Task: Add One Degree Sprouted, Brown Rice, Cacao Crisps, Organic Cereal to the cart.
Action: Mouse moved to (844, 276)
Screenshot: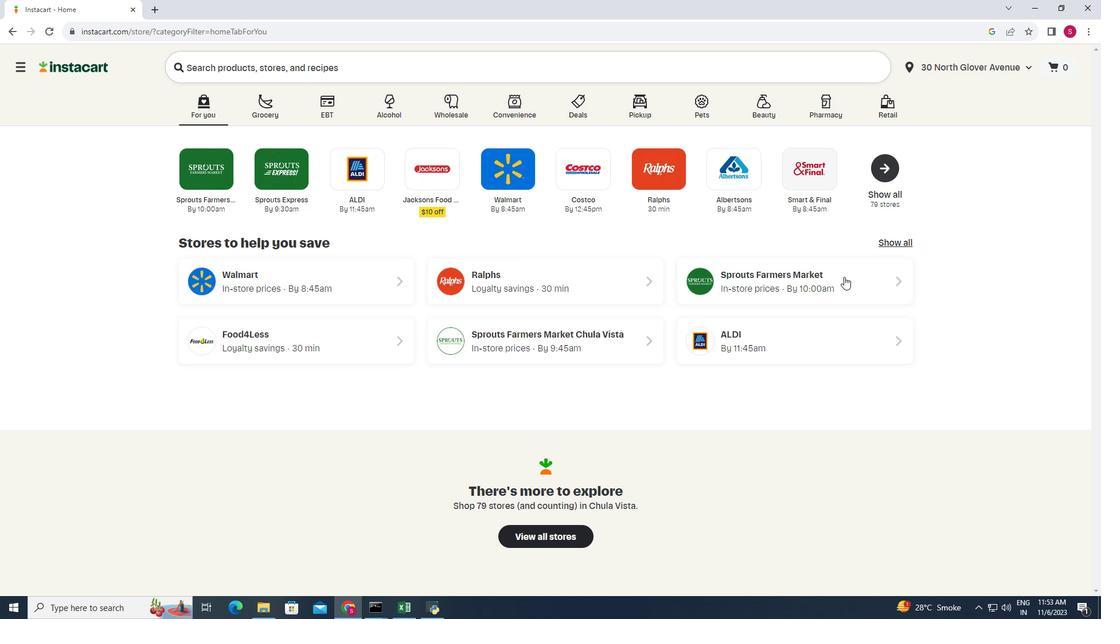 
Action: Mouse pressed left at (844, 276)
Screenshot: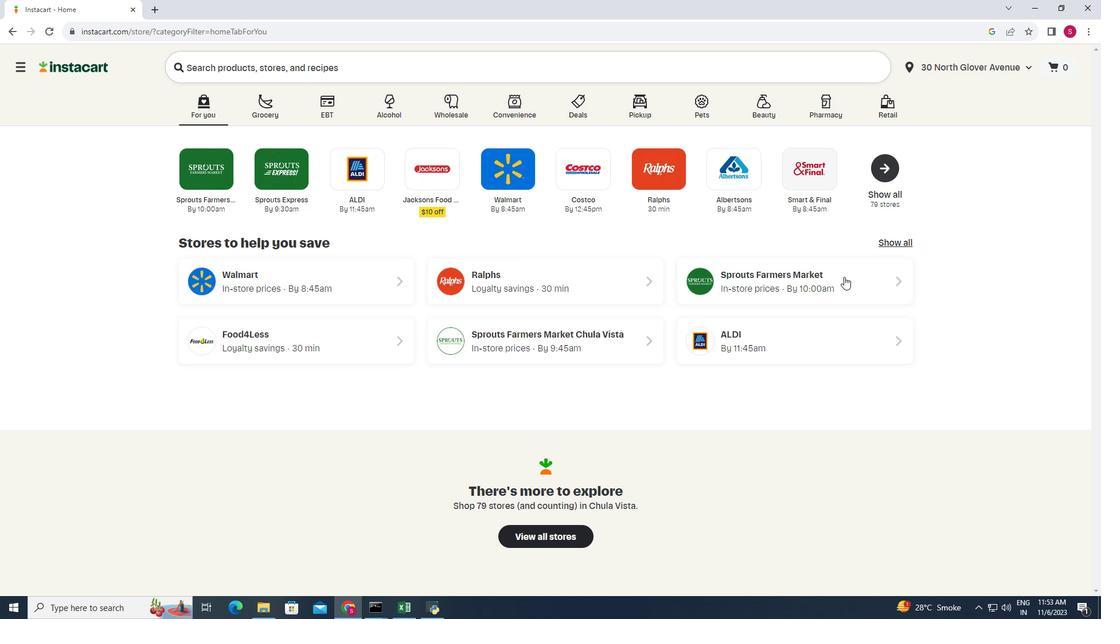 
Action: Mouse moved to (50, 339)
Screenshot: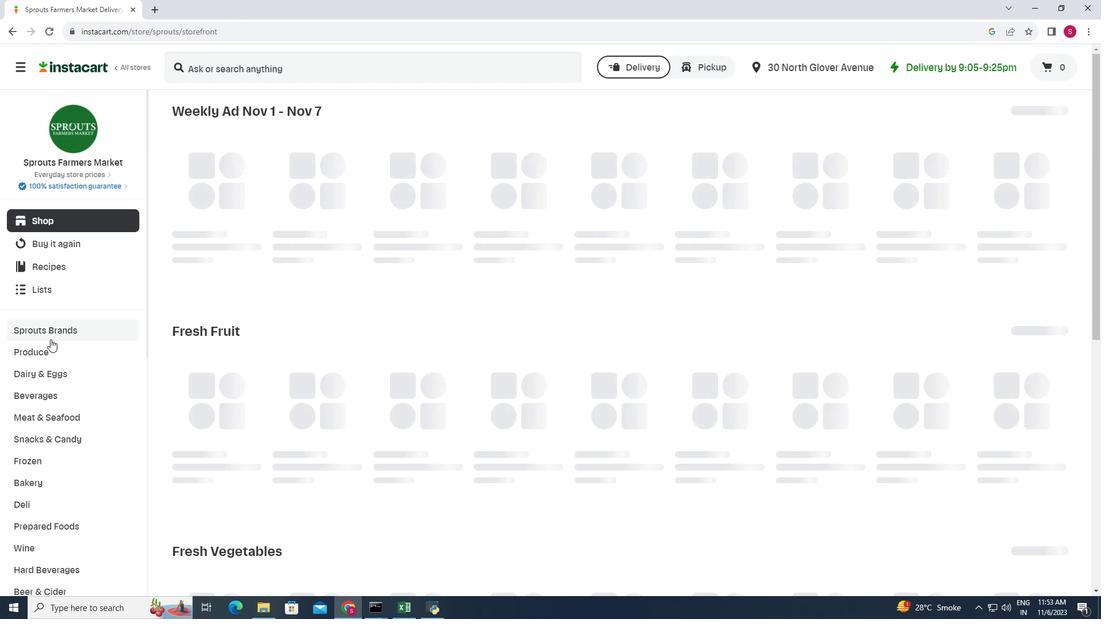 
Action: Mouse scrolled (50, 338) with delta (0, 0)
Screenshot: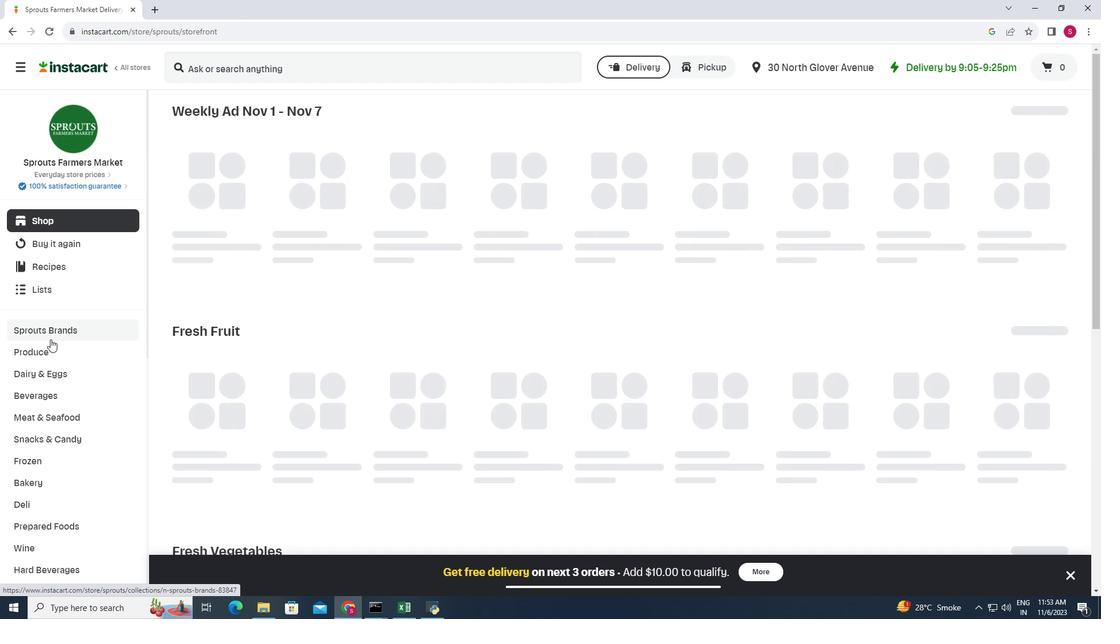 
Action: Mouse scrolled (50, 338) with delta (0, 0)
Screenshot: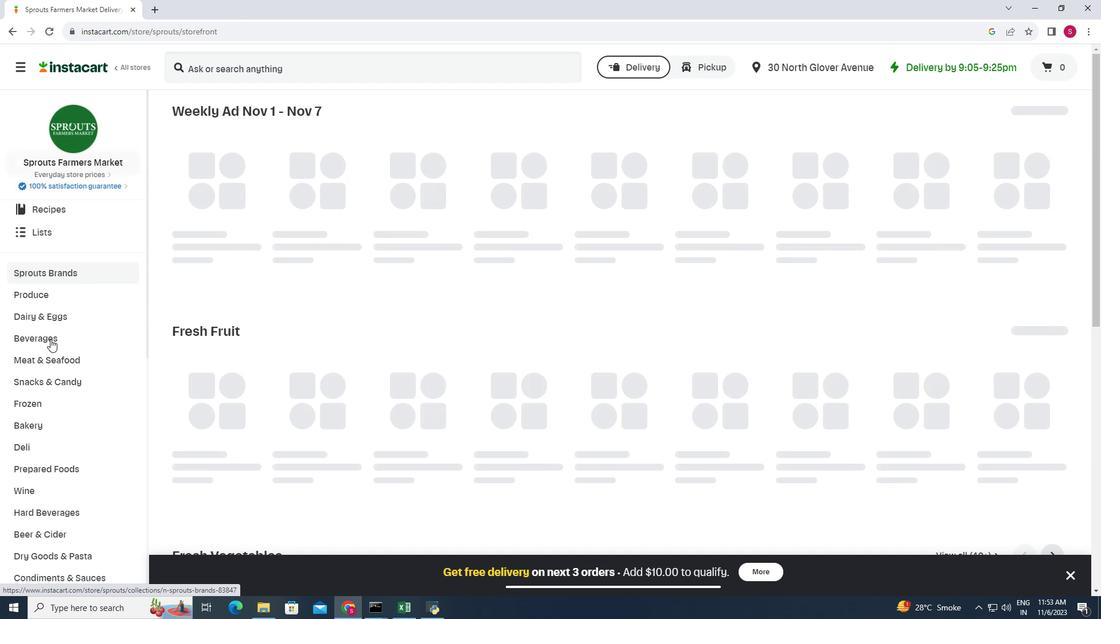 
Action: Mouse scrolled (50, 338) with delta (0, 0)
Screenshot: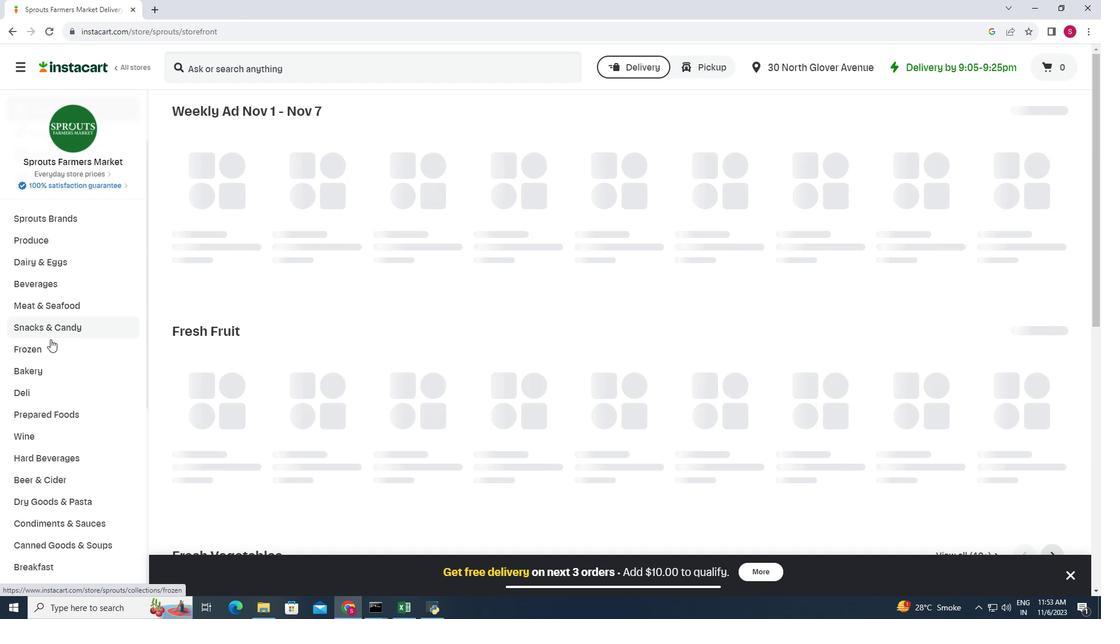 
Action: Mouse moved to (45, 502)
Screenshot: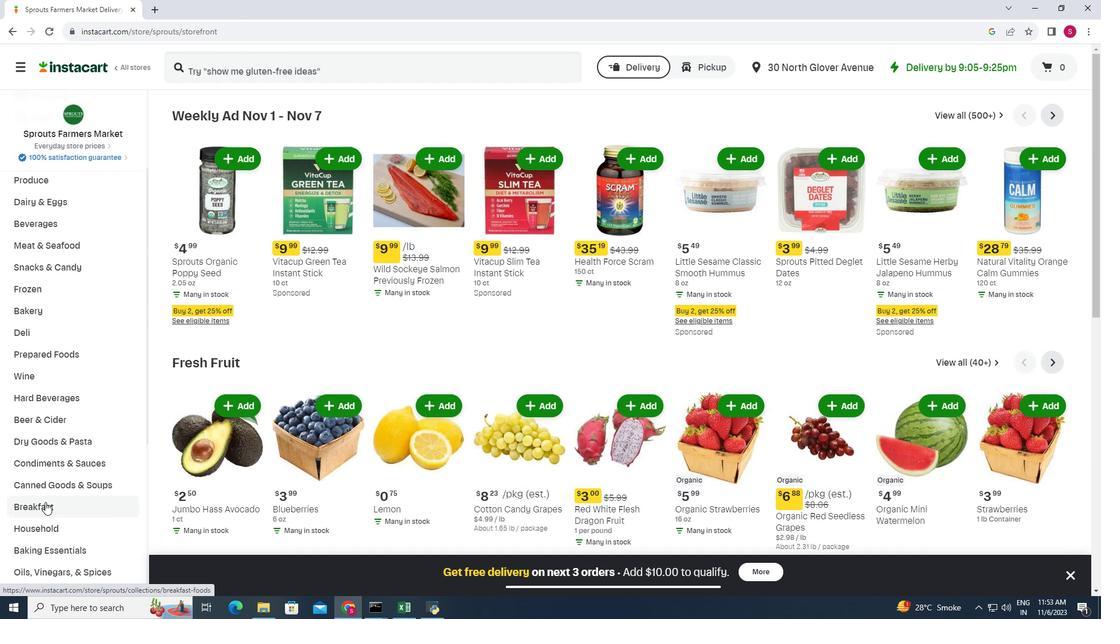 
Action: Mouse pressed left at (45, 502)
Screenshot: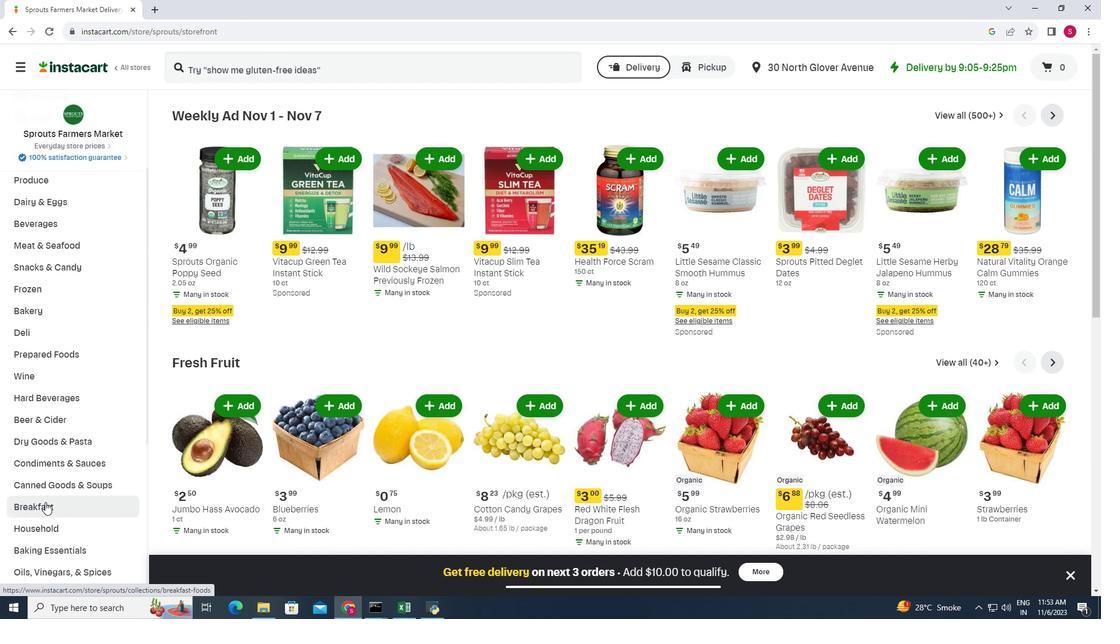 
Action: Mouse moved to (855, 148)
Screenshot: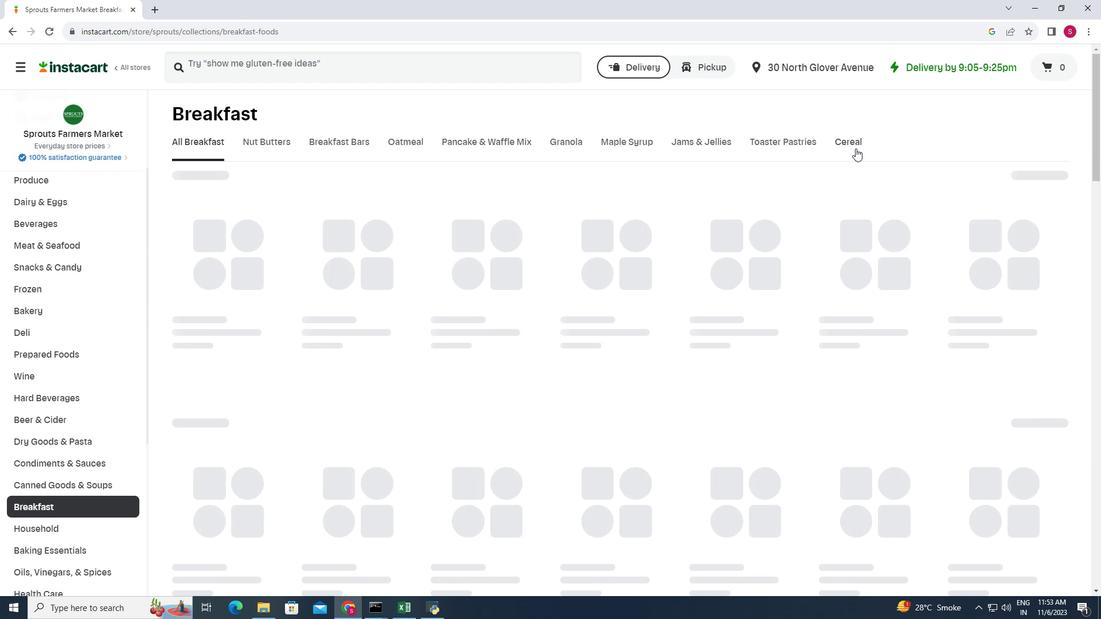 
Action: Mouse pressed left at (855, 148)
Screenshot: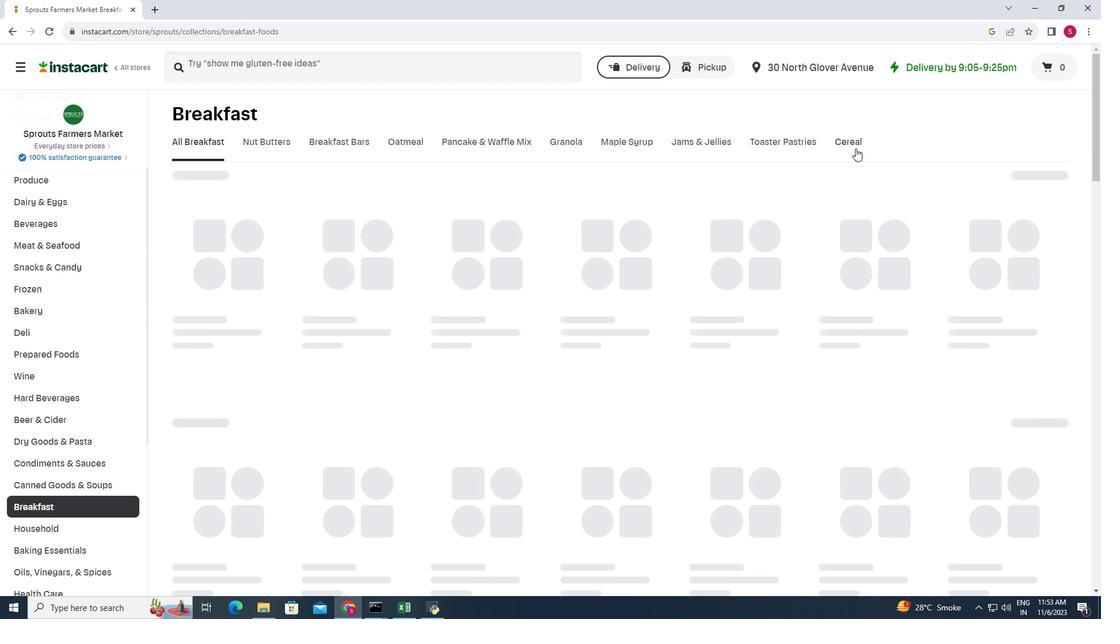 
Action: Mouse moved to (471, 197)
Screenshot: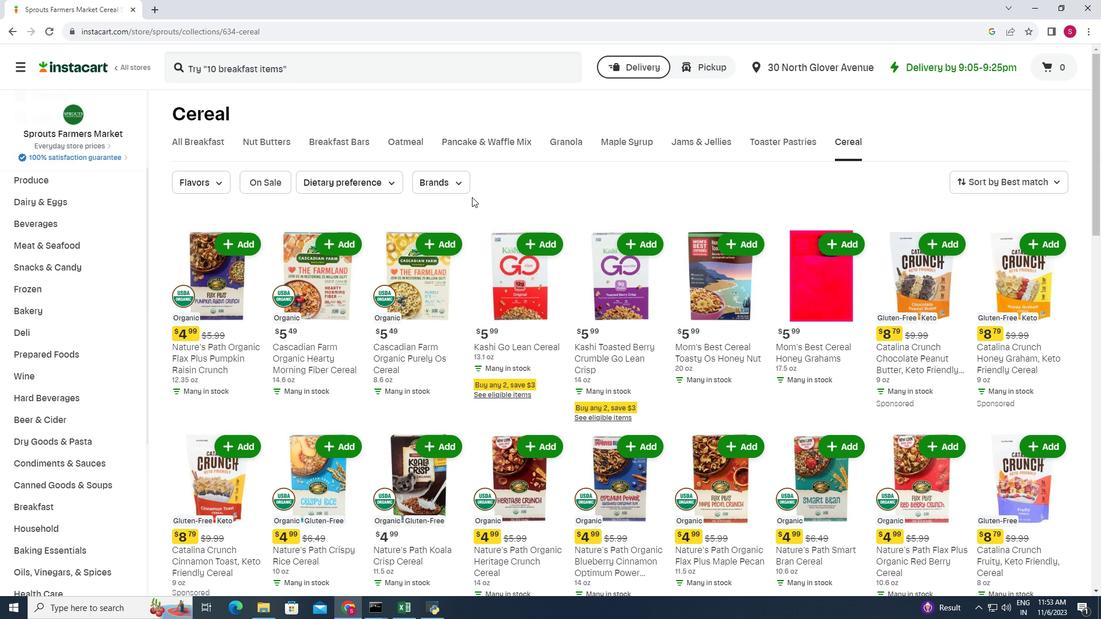 
Action: Mouse scrolled (471, 196) with delta (0, 0)
Screenshot: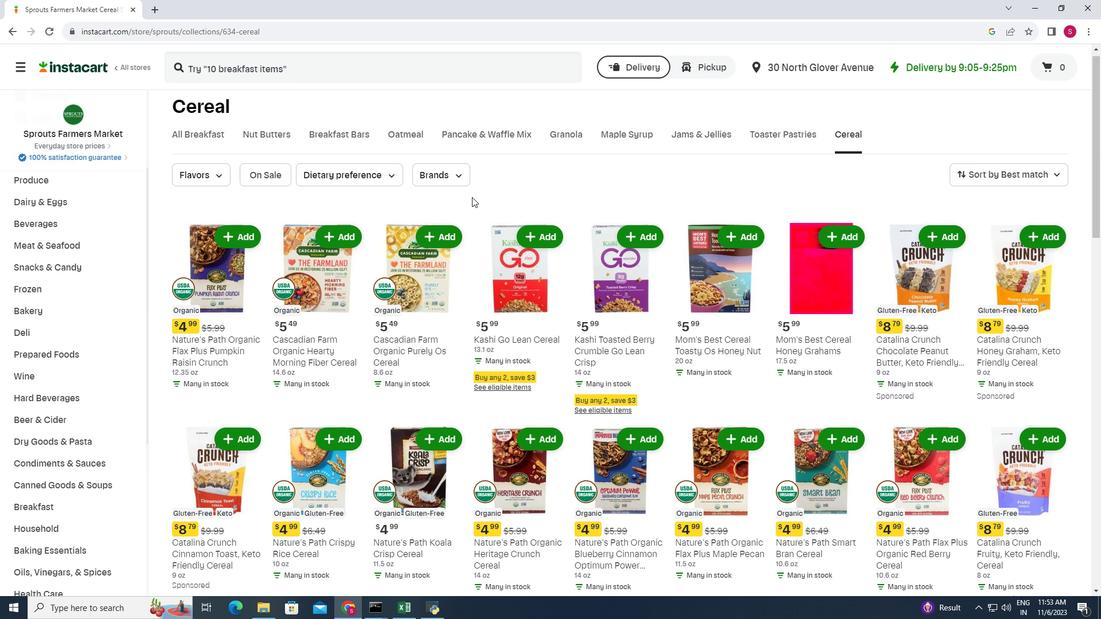 
Action: Mouse moved to (471, 197)
Screenshot: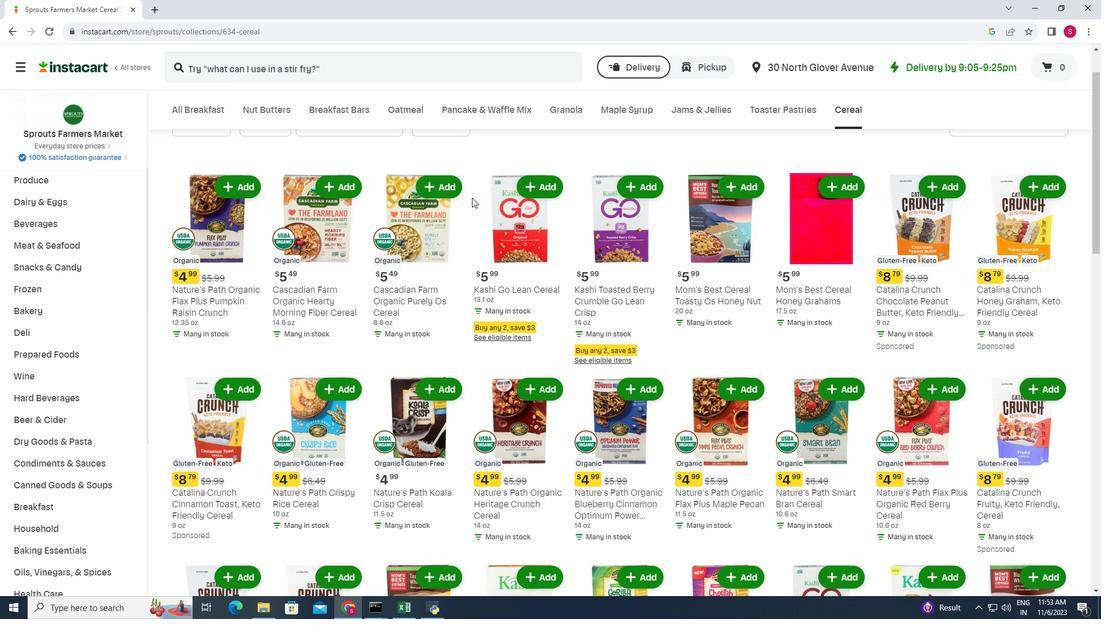 
Action: Mouse scrolled (471, 197) with delta (0, 0)
Screenshot: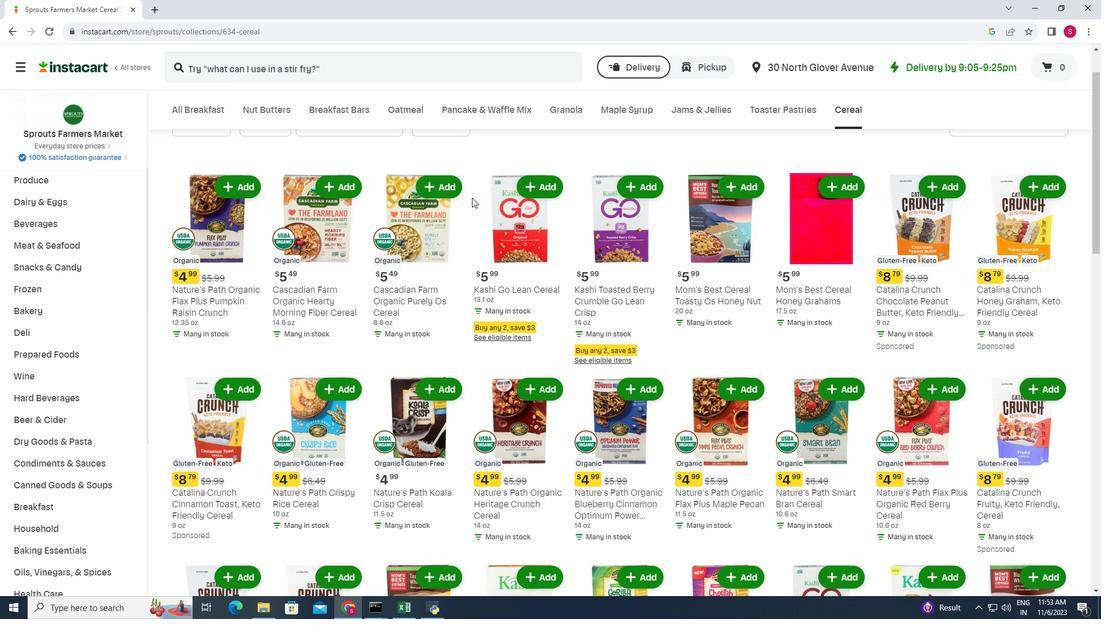 
Action: Mouse scrolled (471, 197) with delta (0, 0)
Screenshot: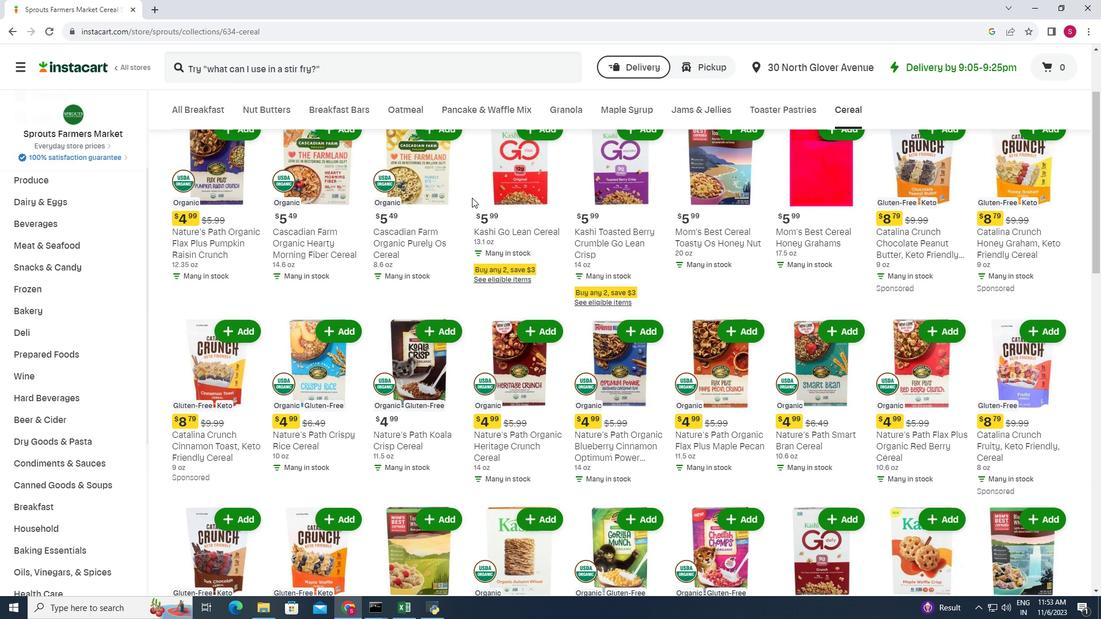 
Action: Mouse scrolled (471, 197) with delta (0, 0)
Screenshot: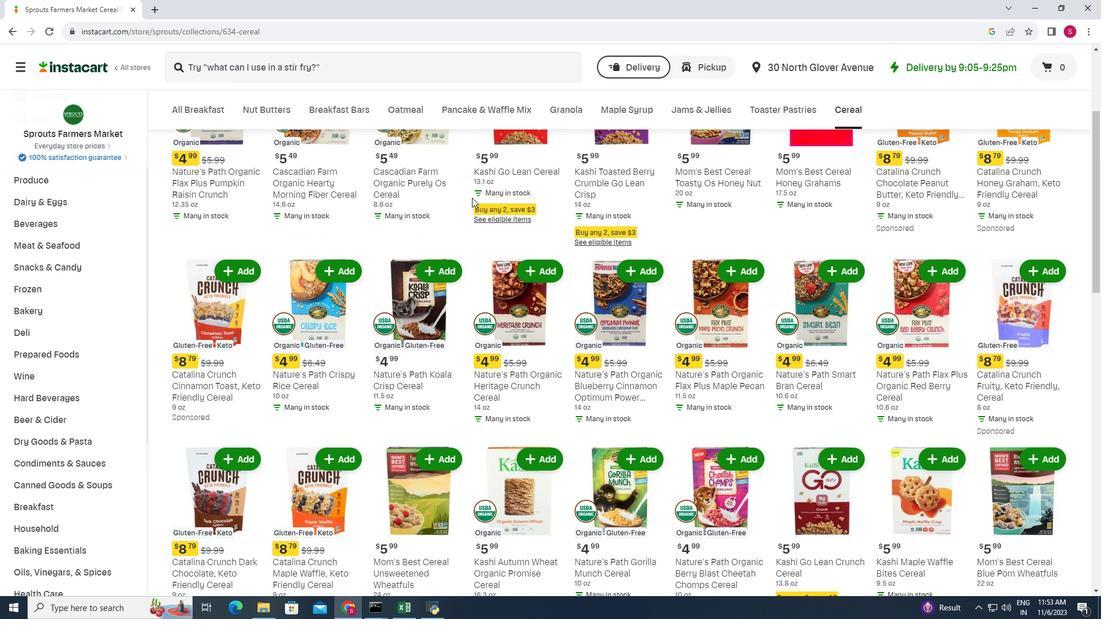 
Action: Mouse scrolled (471, 197) with delta (0, 0)
Screenshot: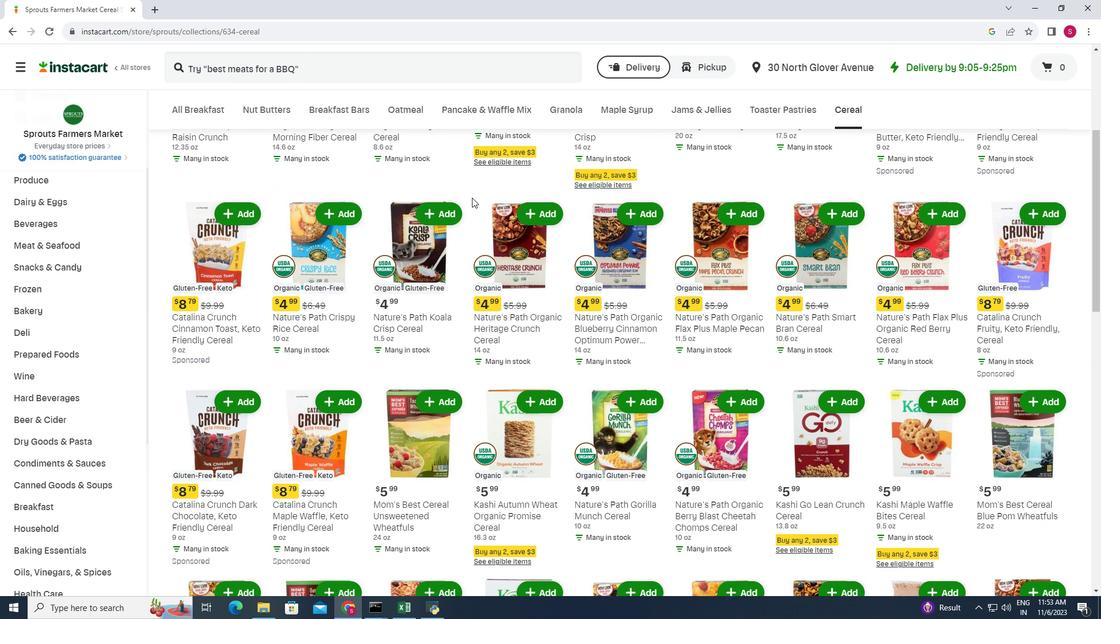 
Action: Mouse scrolled (471, 197) with delta (0, 0)
Screenshot: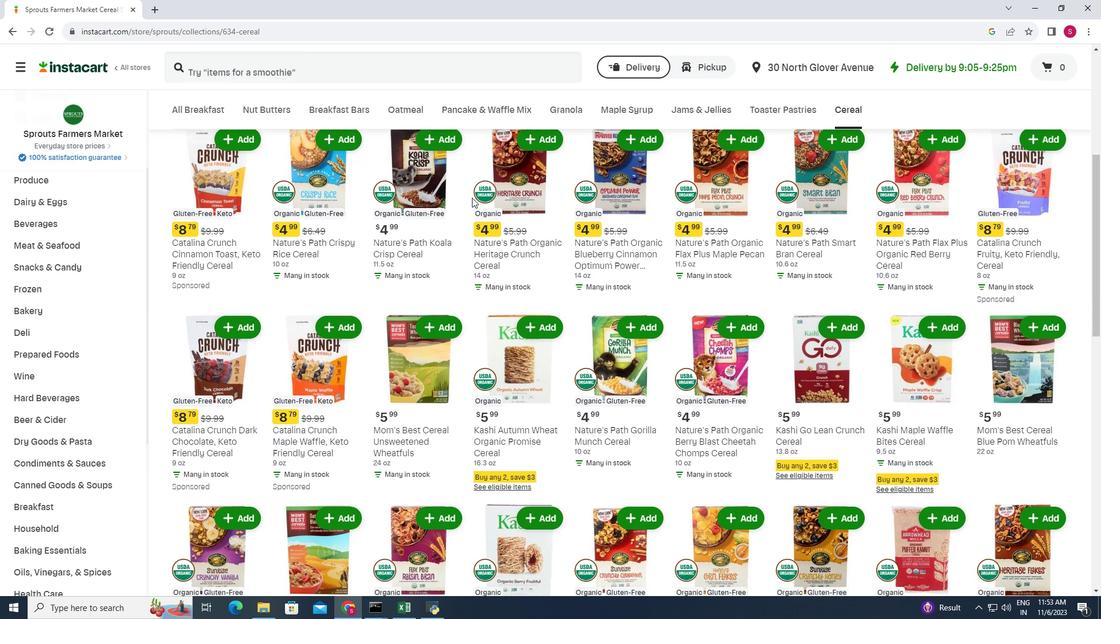 
Action: Mouse scrolled (471, 197) with delta (0, 0)
Screenshot: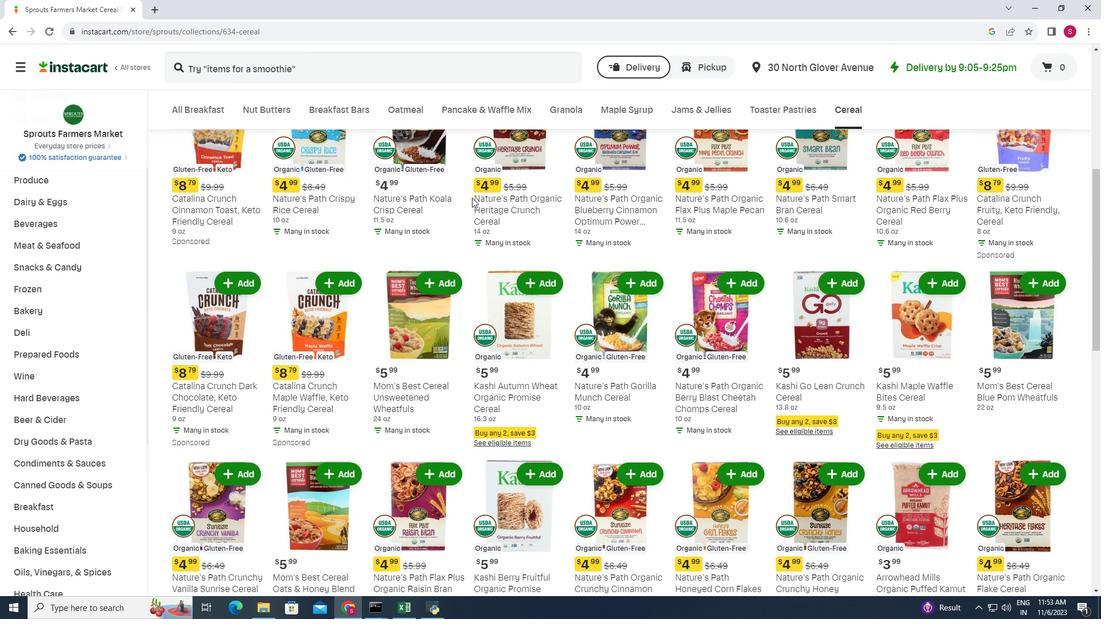 
Action: Mouse scrolled (471, 197) with delta (0, 0)
Screenshot: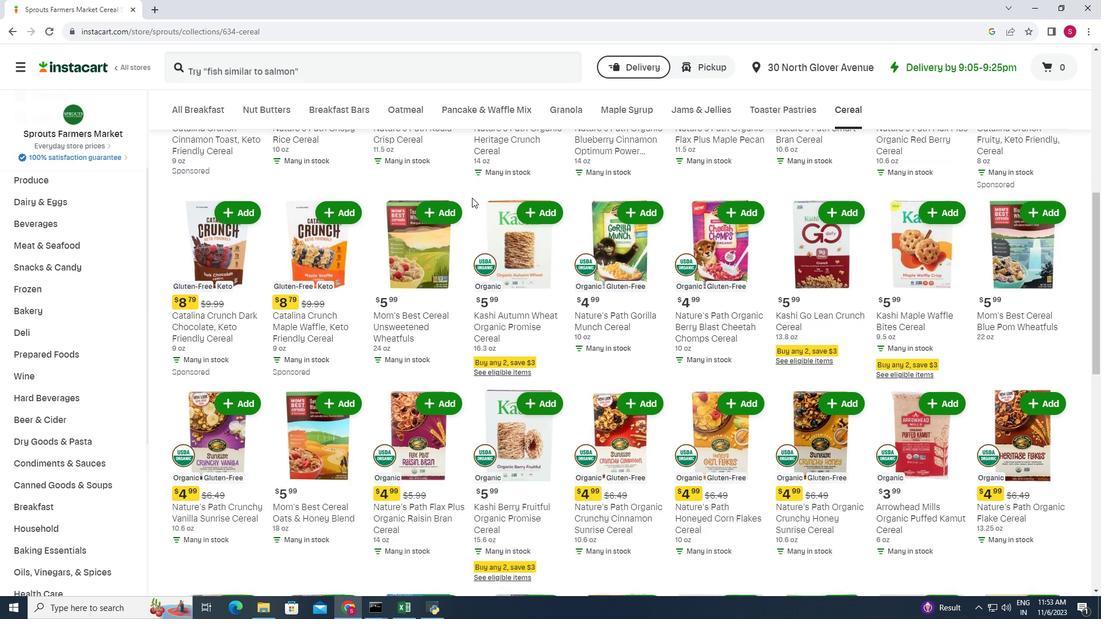 
Action: Mouse scrolled (471, 197) with delta (0, 0)
Screenshot: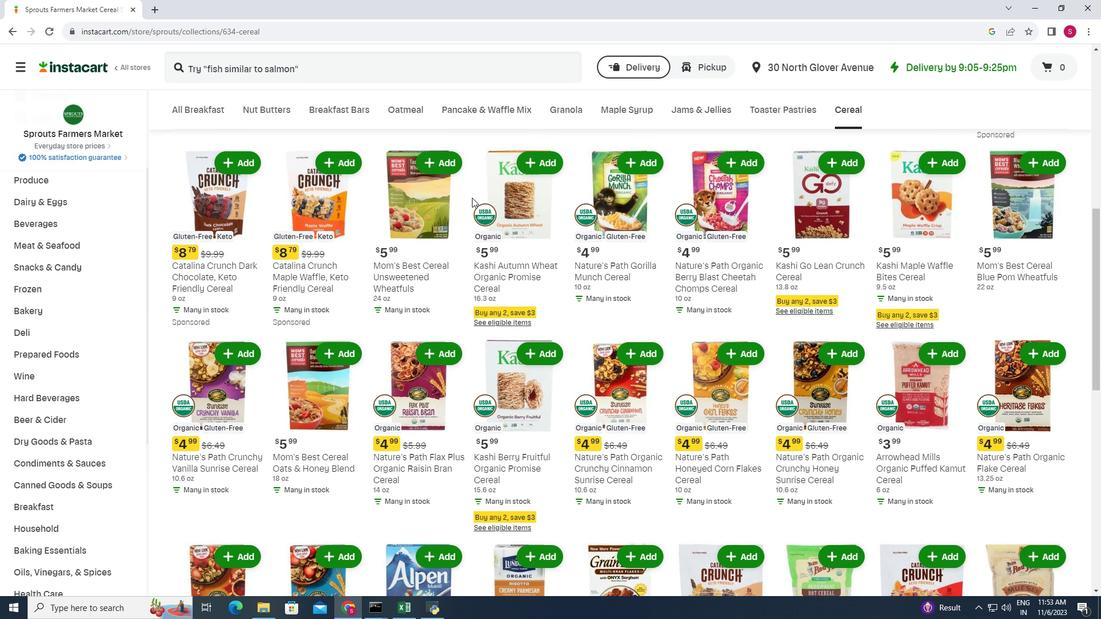 
Action: Mouse scrolled (471, 197) with delta (0, 0)
Screenshot: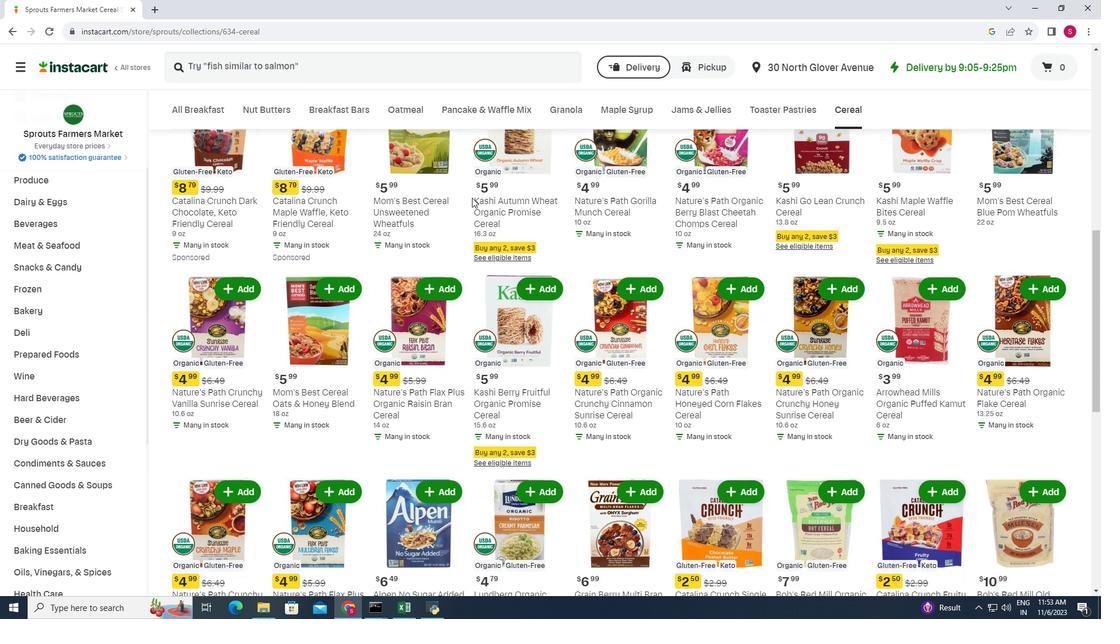 
Action: Mouse scrolled (471, 197) with delta (0, 0)
Screenshot: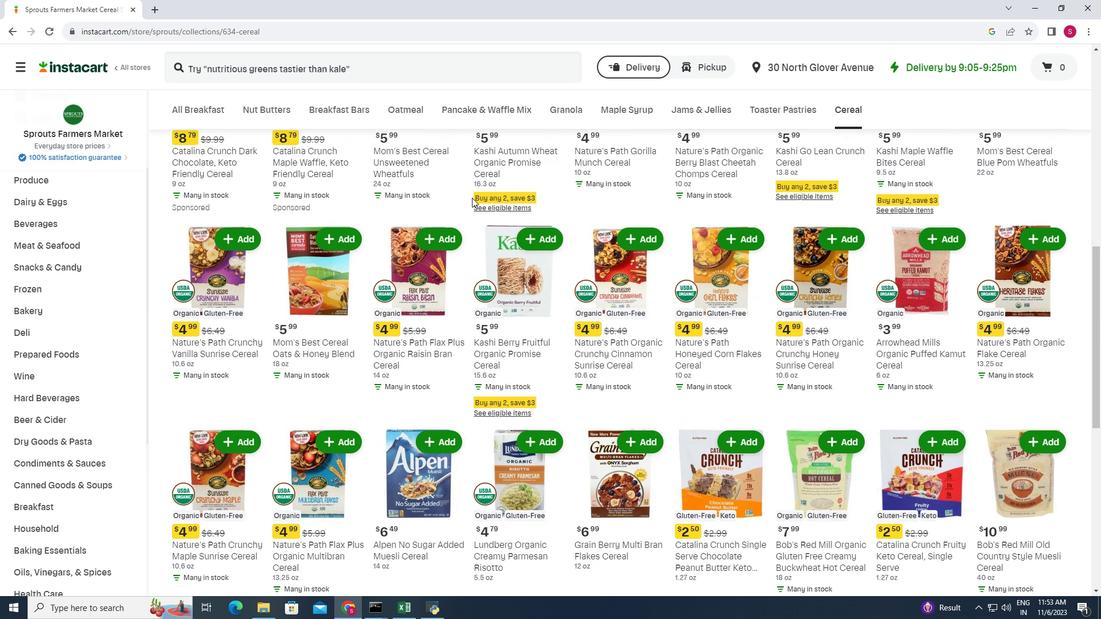 
Action: Mouse scrolled (471, 197) with delta (0, 0)
Screenshot: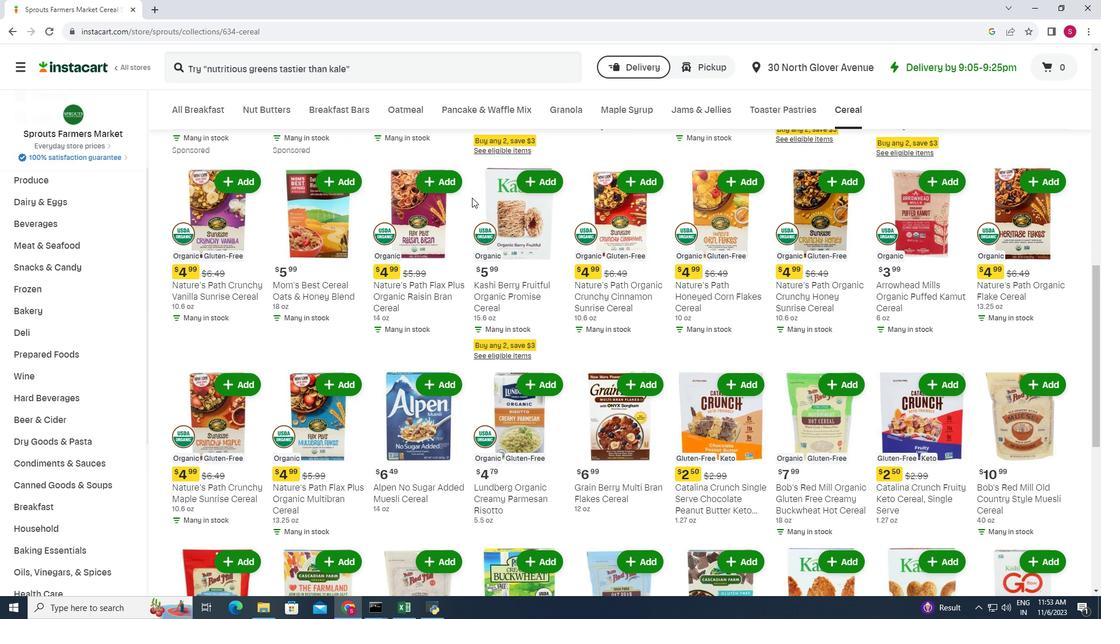 
Action: Mouse moved to (471, 198)
Screenshot: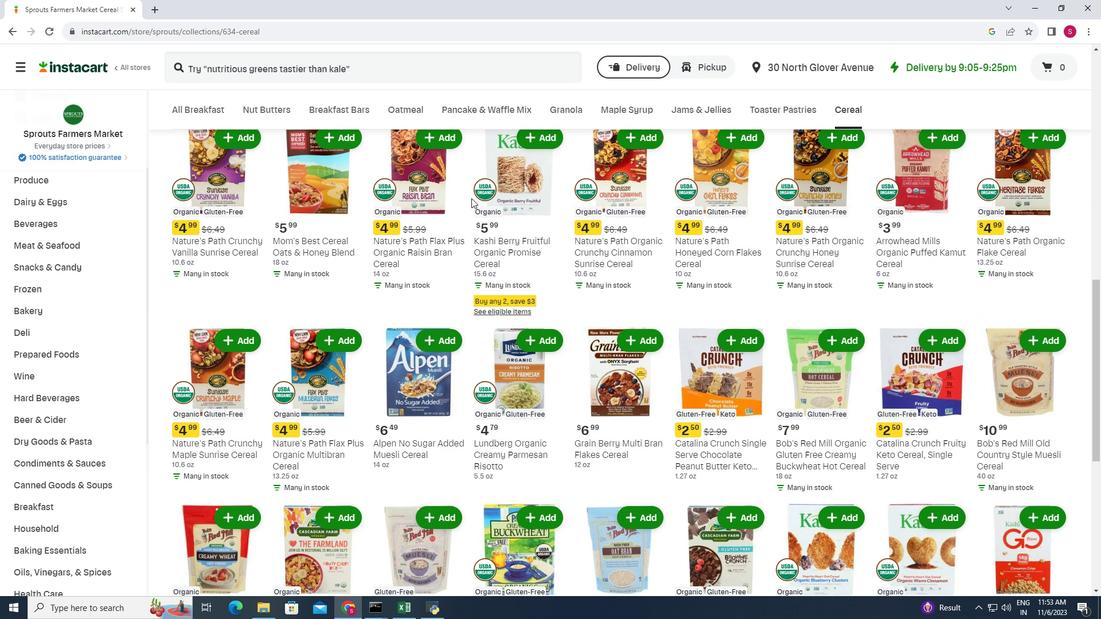 
Action: Mouse scrolled (471, 197) with delta (0, 0)
Screenshot: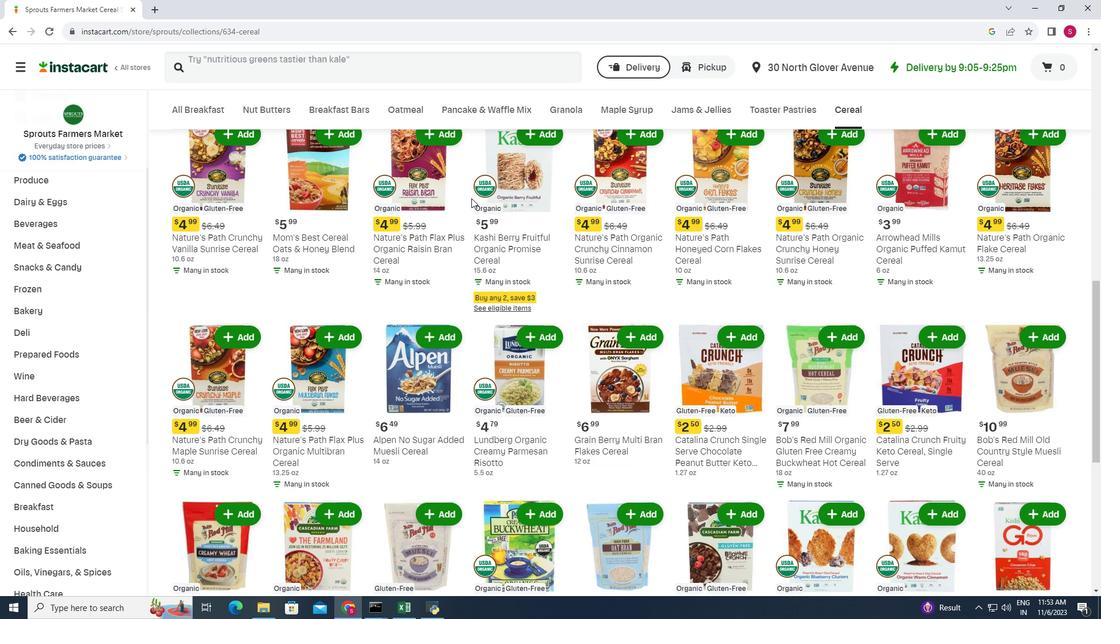 
Action: Mouse scrolled (471, 197) with delta (0, 0)
Screenshot: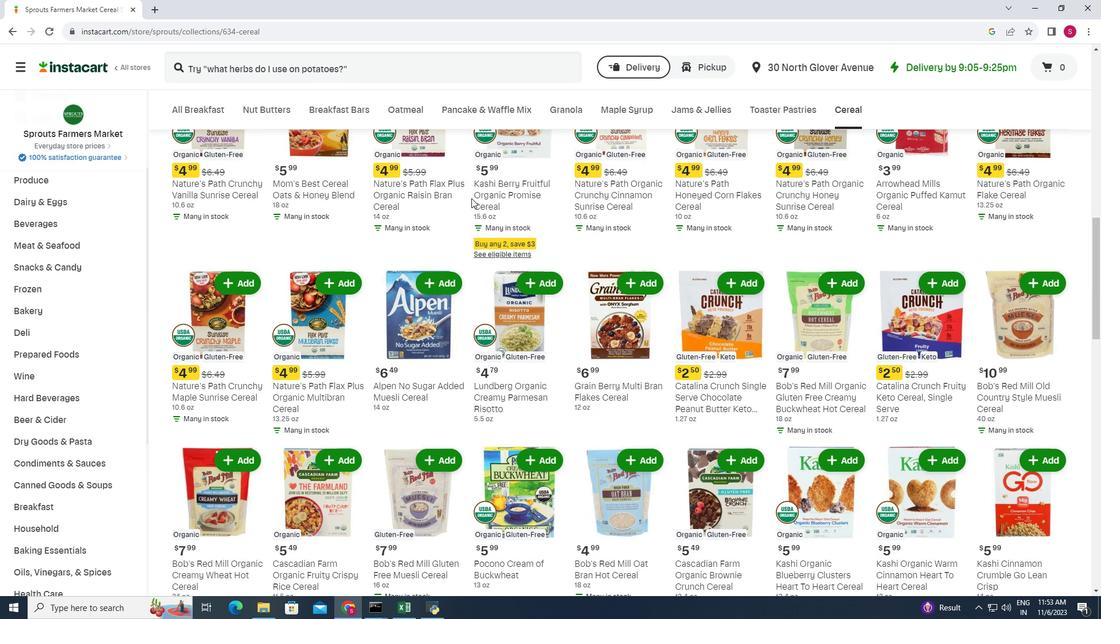 
Action: Mouse scrolled (471, 197) with delta (0, 0)
Screenshot: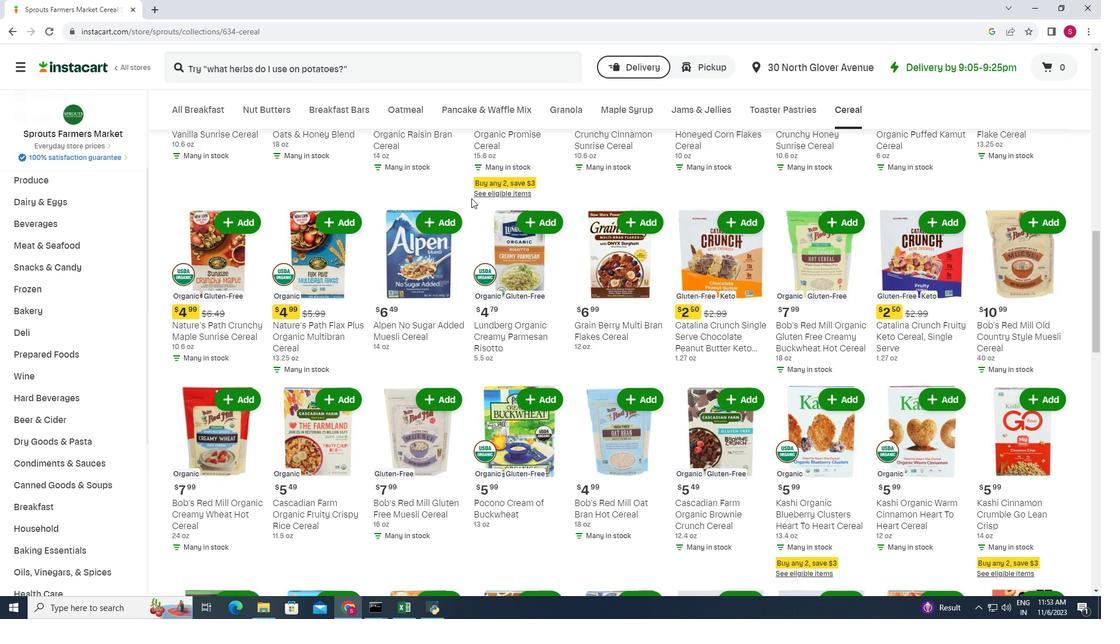 
Action: Mouse scrolled (471, 197) with delta (0, 0)
Screenshot: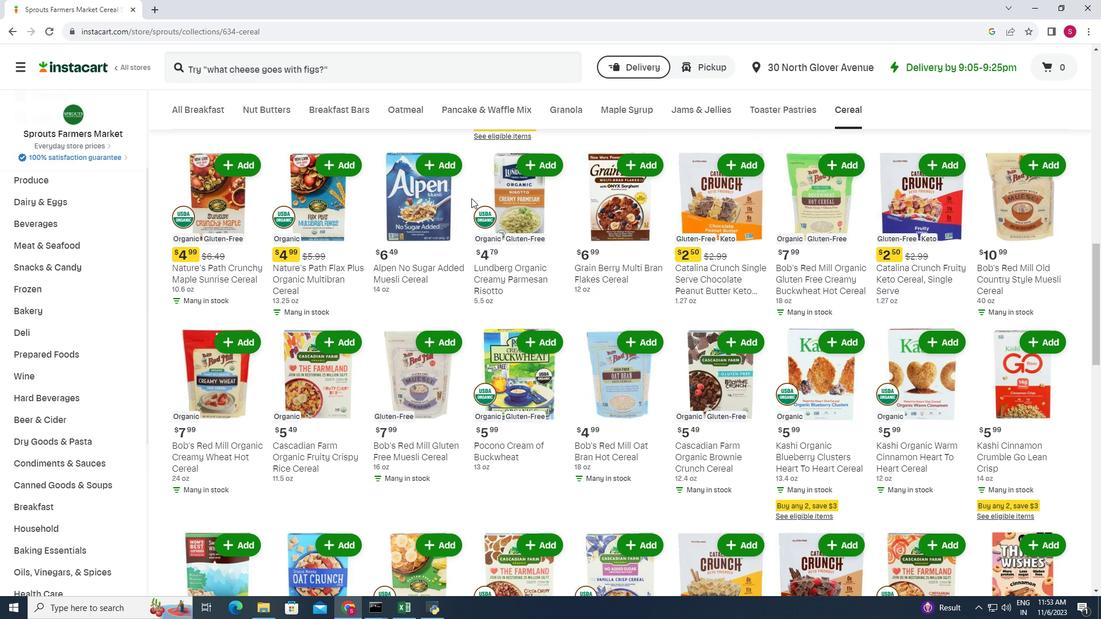 
Action: Mouse scrolled (471, 197) with delta (0, 0)
Screenshot: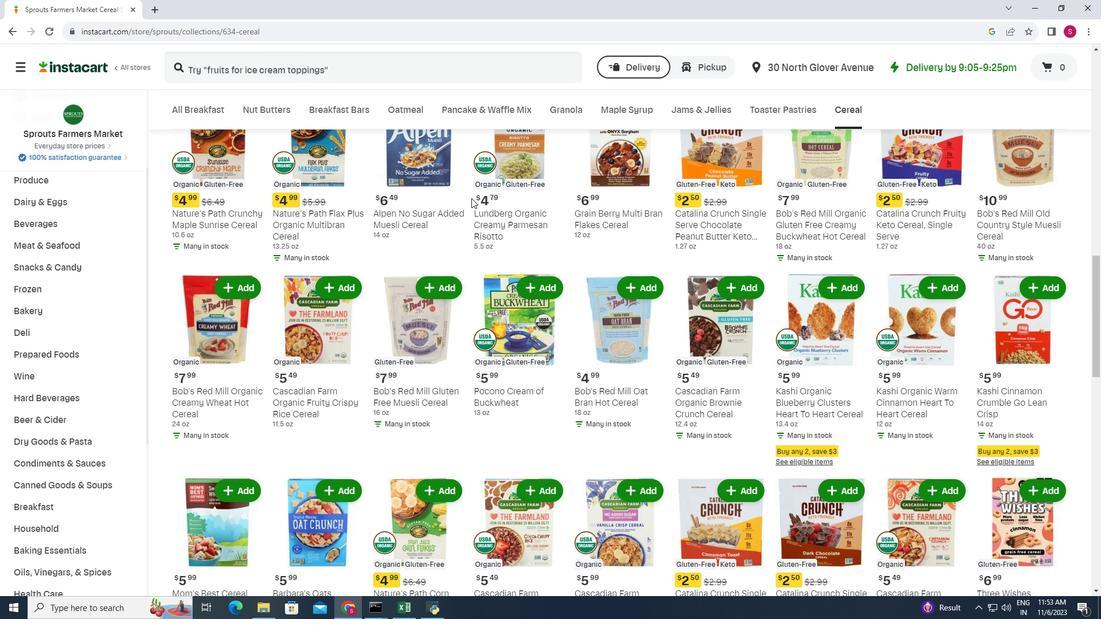 
Action: Mouse scrolled (471, 197) with delta (0, 0)
Screenshot: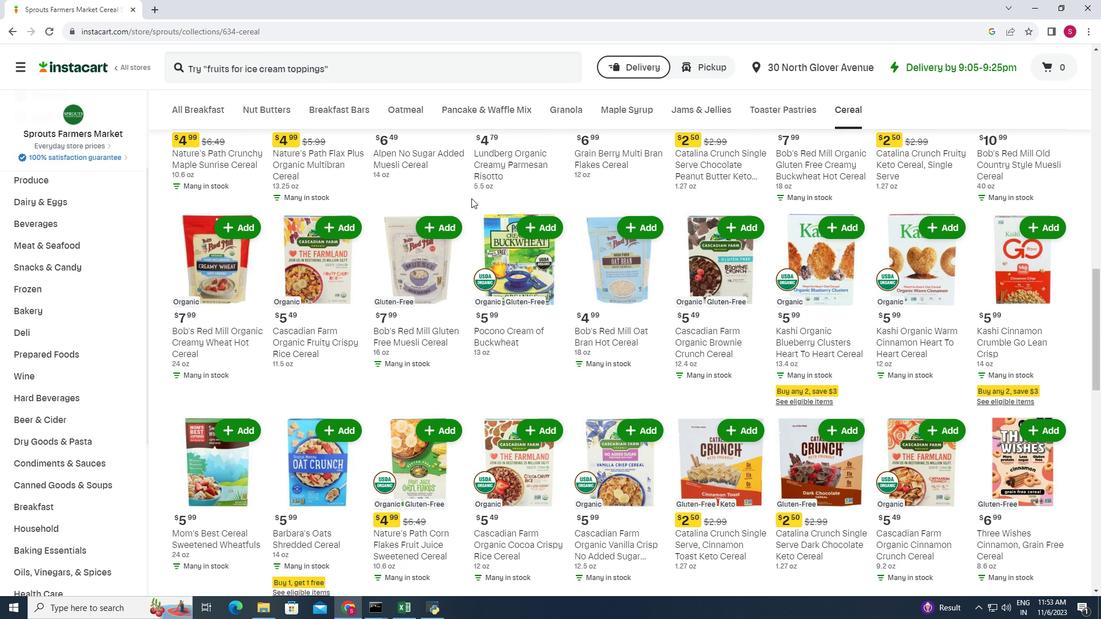 
Action: Mouse scrolled (471, 197) with delta (0, 0)
Screenshot: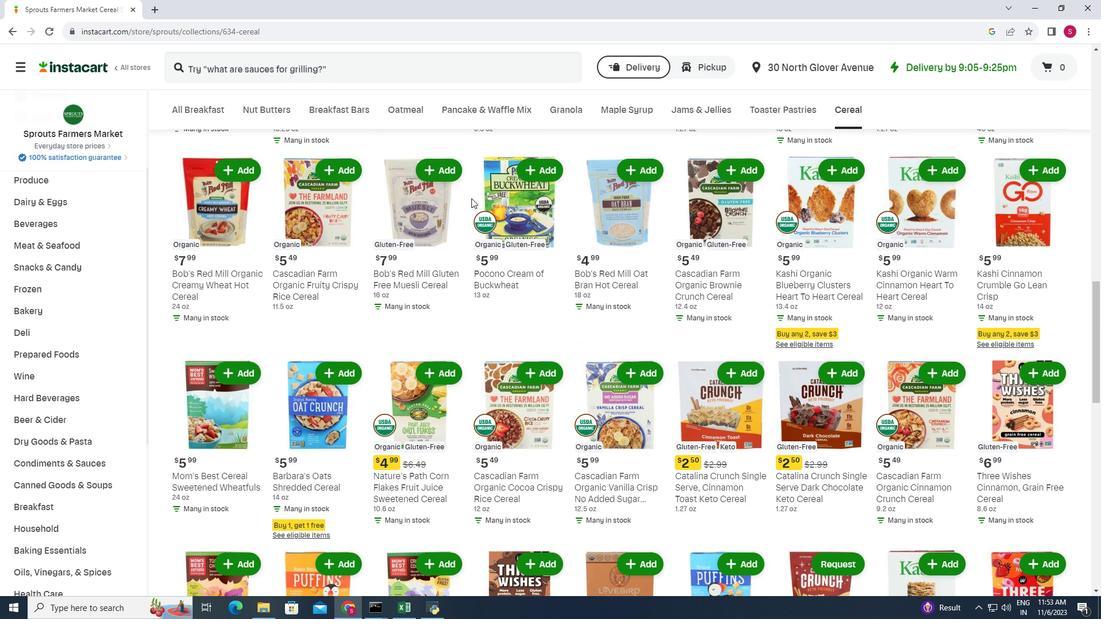 
Action: Mouse scrolled (471, 197) with delta (0, 0)
Screenshot: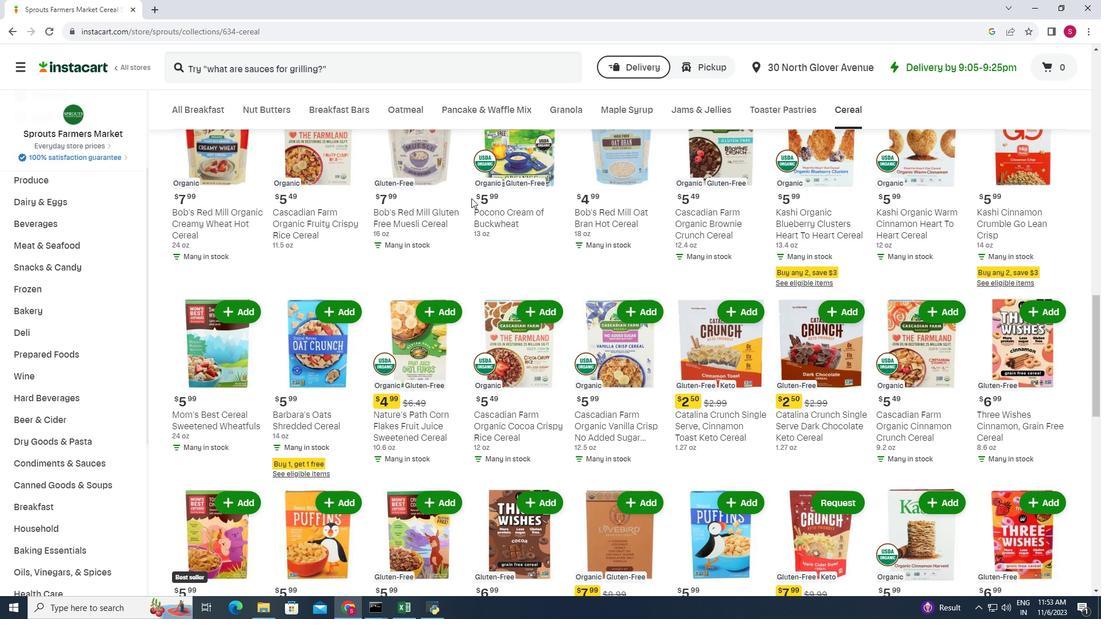 
Action: Mouse scrolled (471, 197) with delta (0, 0)
Screenshot: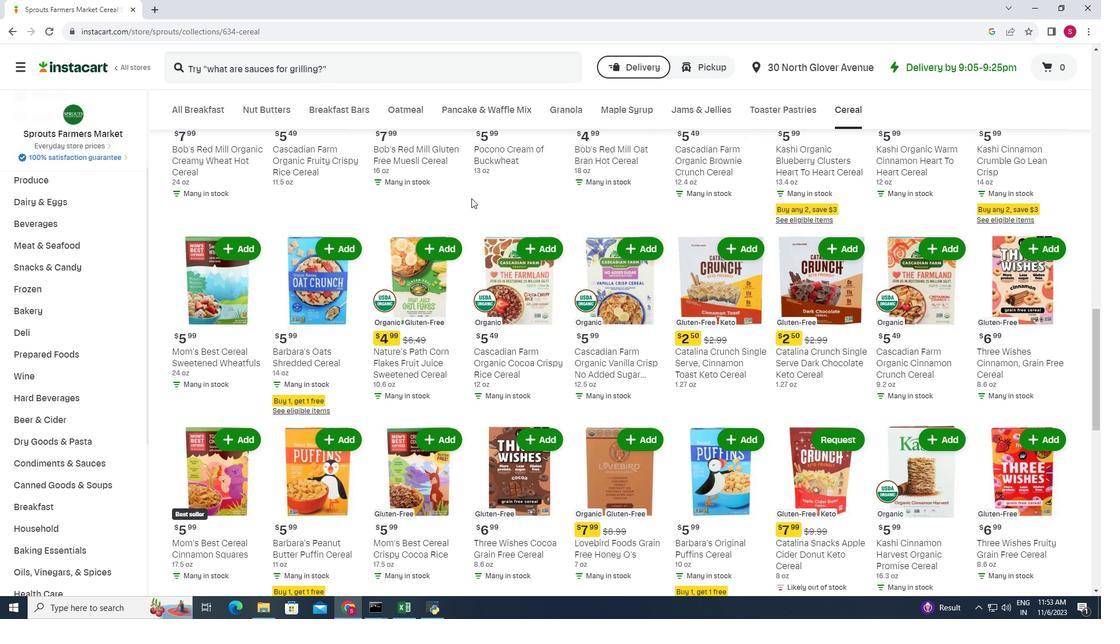 
Action: Mouse scrolled (471, 197) with delta (0, 0)
Screenshot: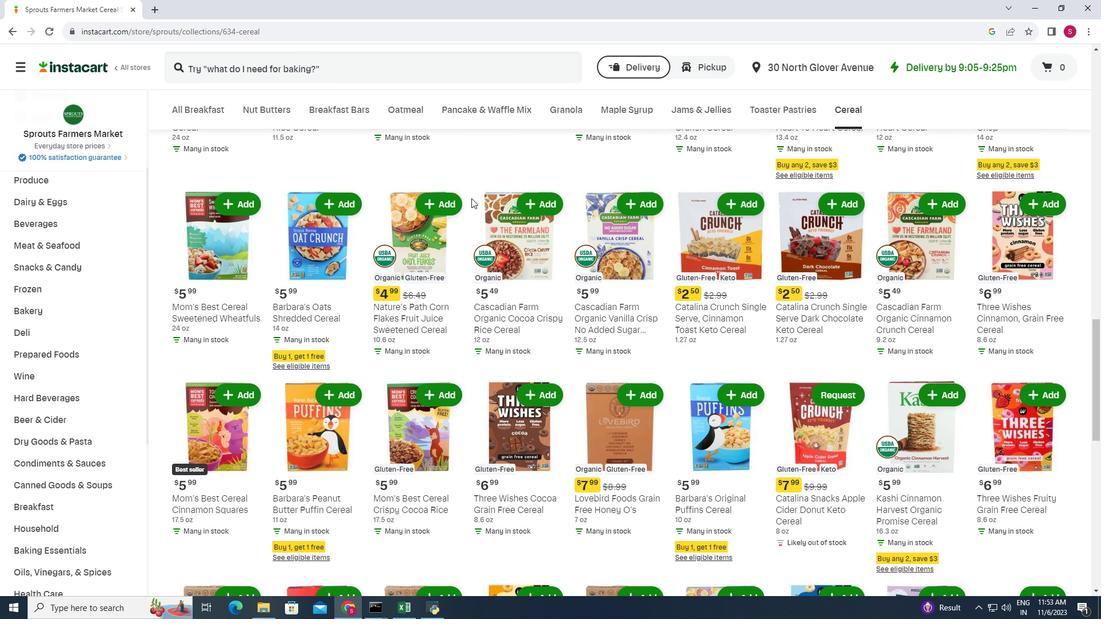 
Action: Mouse scrolled (471, 197) with delta (0, 0)
Screenshot: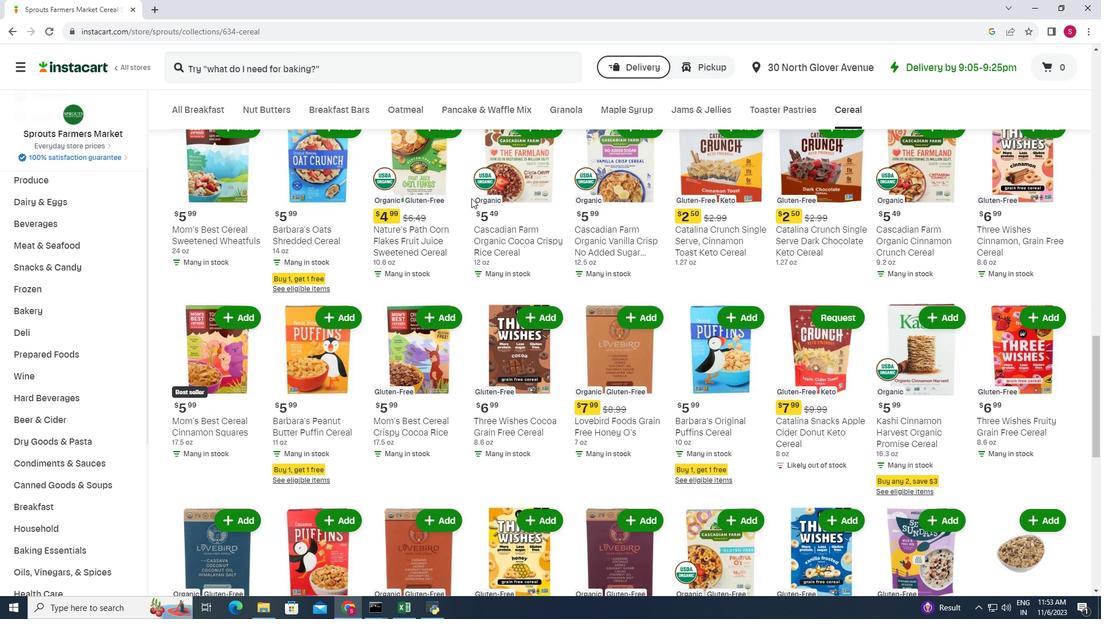 
Action: Mouse scrolled (471, 197) with delta (0, 0)
Screenshot: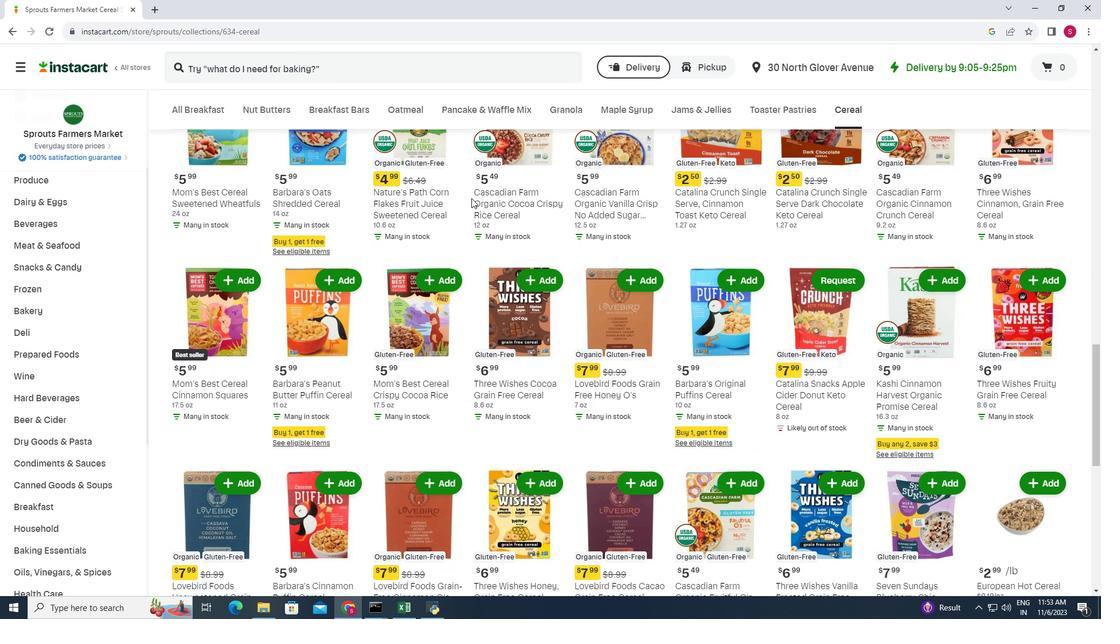 
Action: Mouse scrolled (471, 197) with delta (0, 0)
Screenshot: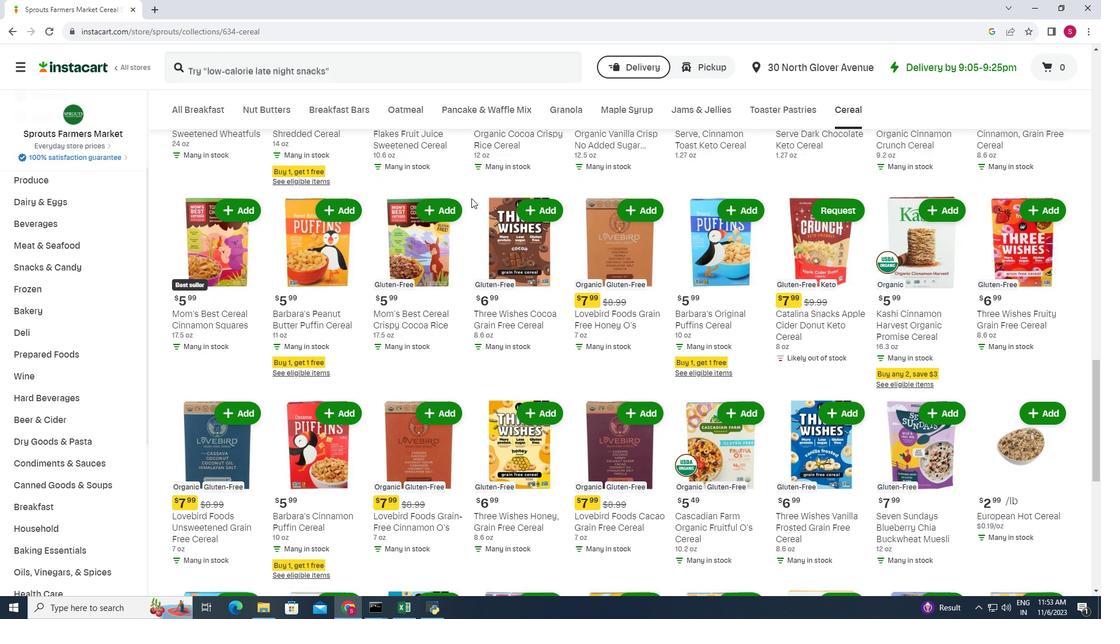 
Action: Mouse scrolled (471, 197) with delta (0, 0)
Screenshot: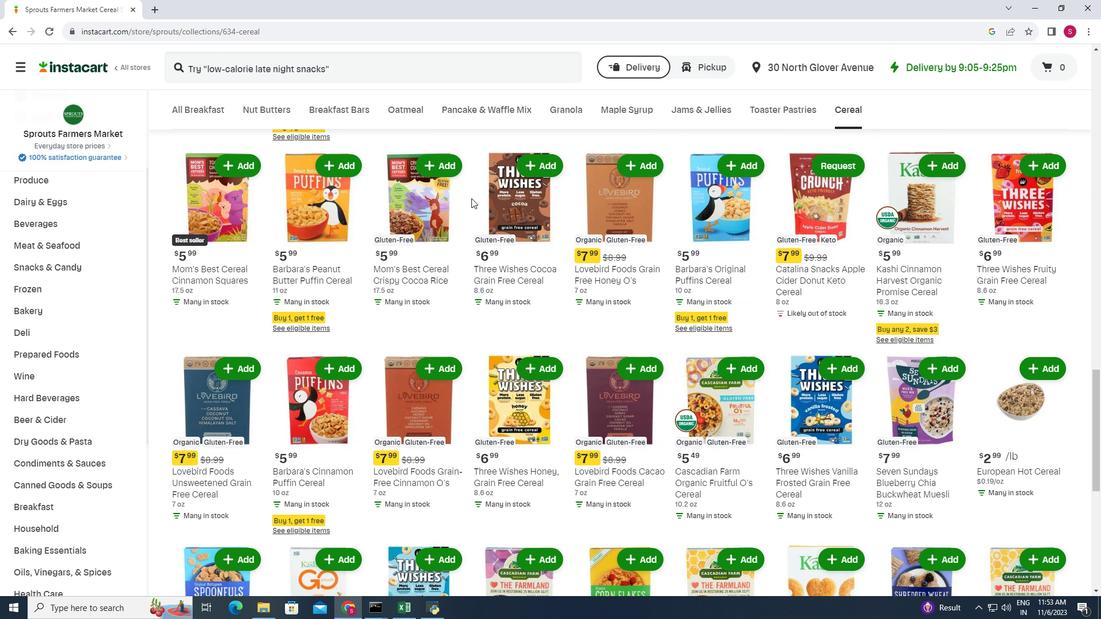 
Action: Mouse scrolled (471, 197) with delta (0, 0)
Screenshot: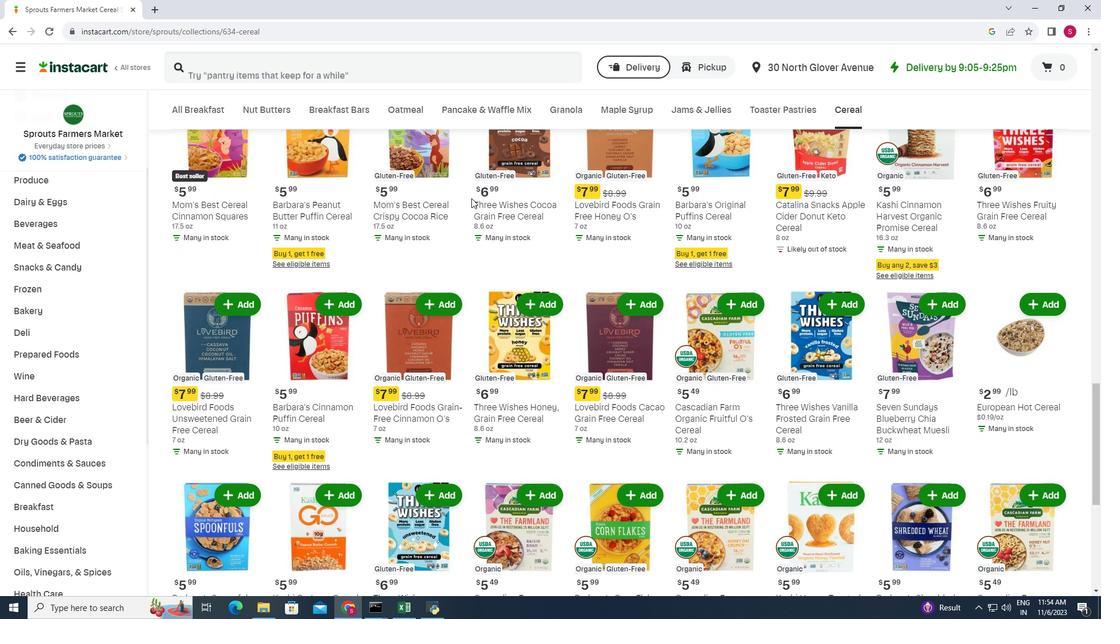 
Action: Mouse scrolled (471, 197) with delta (0, 0)
Screenshot: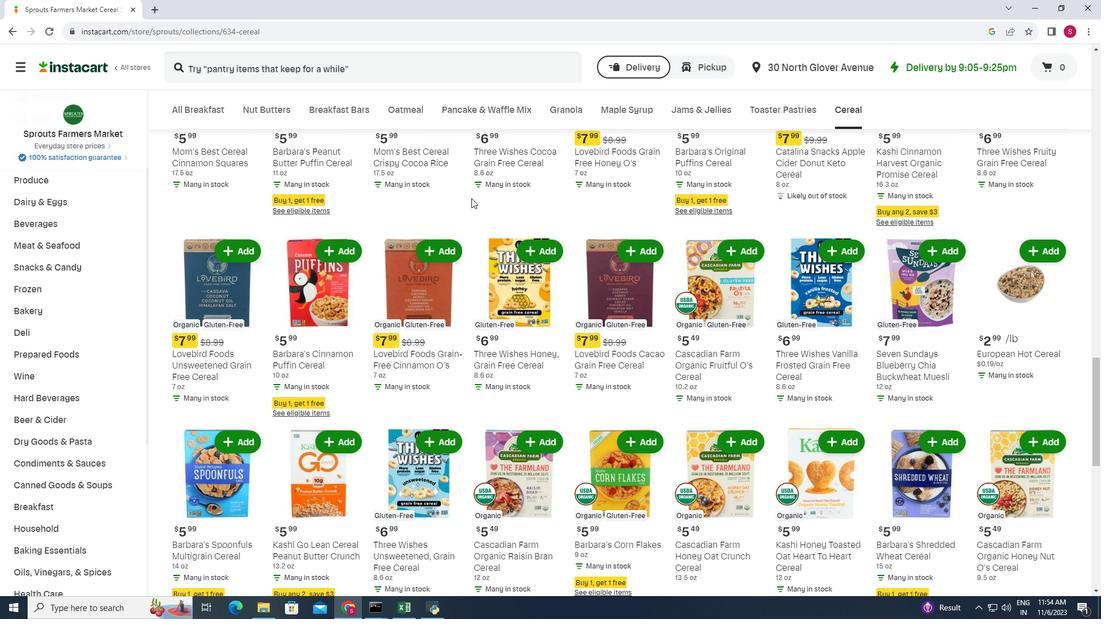 
Action: Mouse scrolled (471, 197) with delta (0, 0)
Screenshot: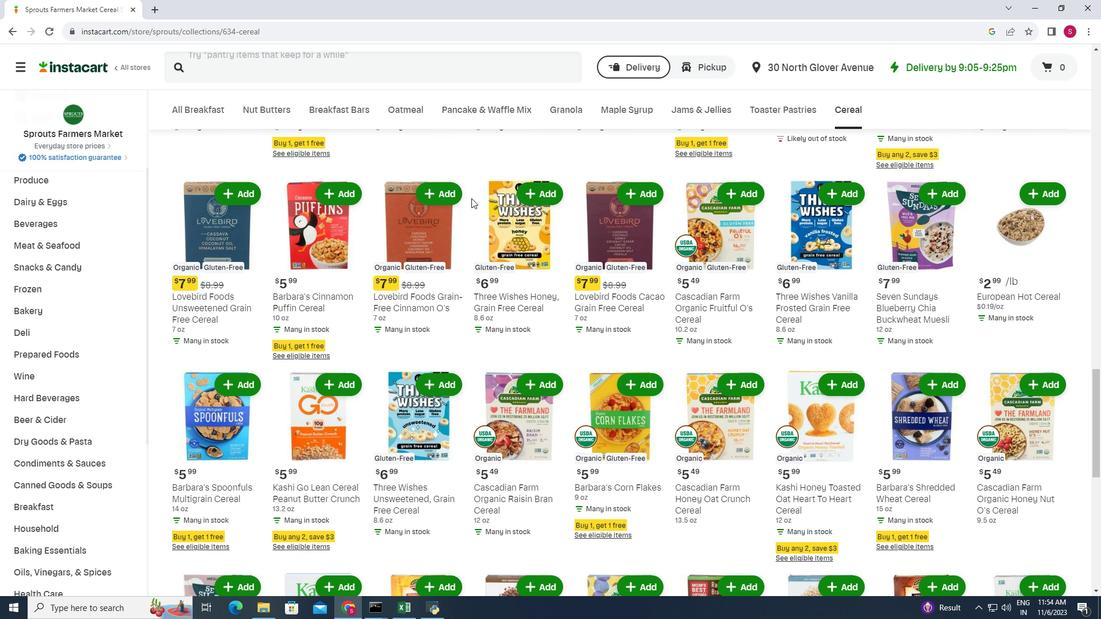 
Action: Mouse scrolled (471, 197) with delta (0, 0)
Screenshot: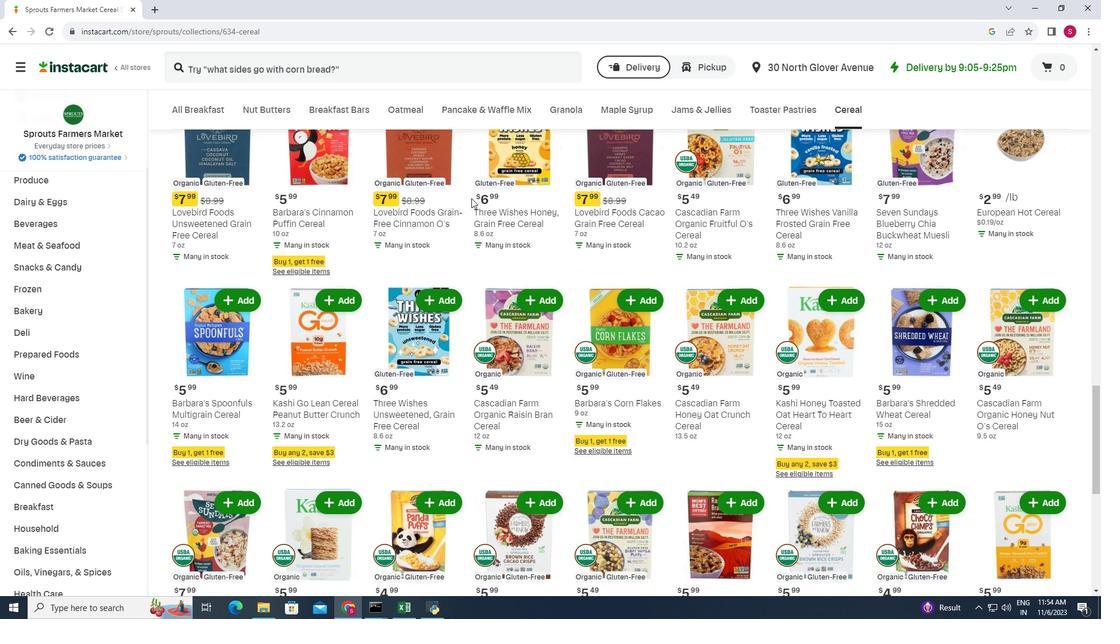 
Action: Mouse scrolled (471, 197) with delta (0, 0)
Screenshot: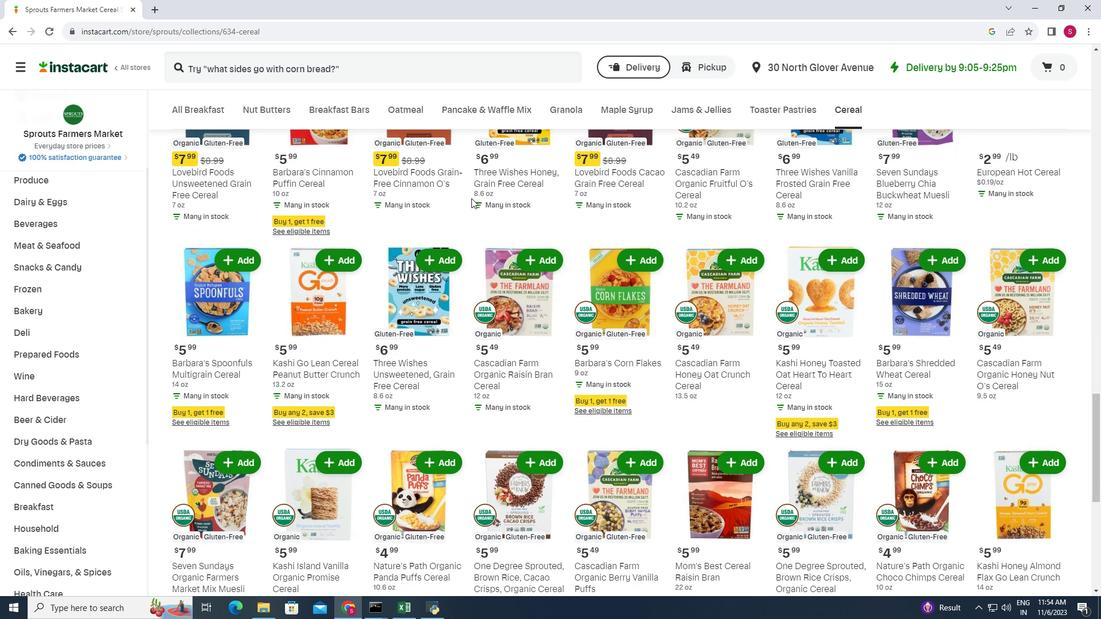 
Action: Mouse scrolled (471, 197) with delta (0, 0)
Screenshot: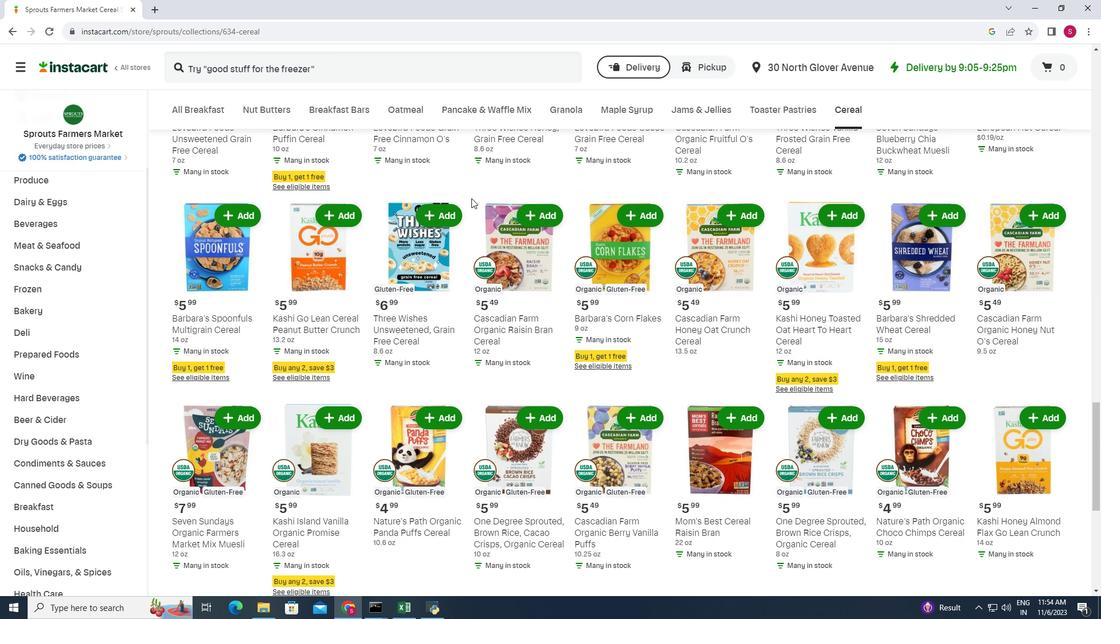 
Action: Mouse moved to (469, 197)
Screenshot: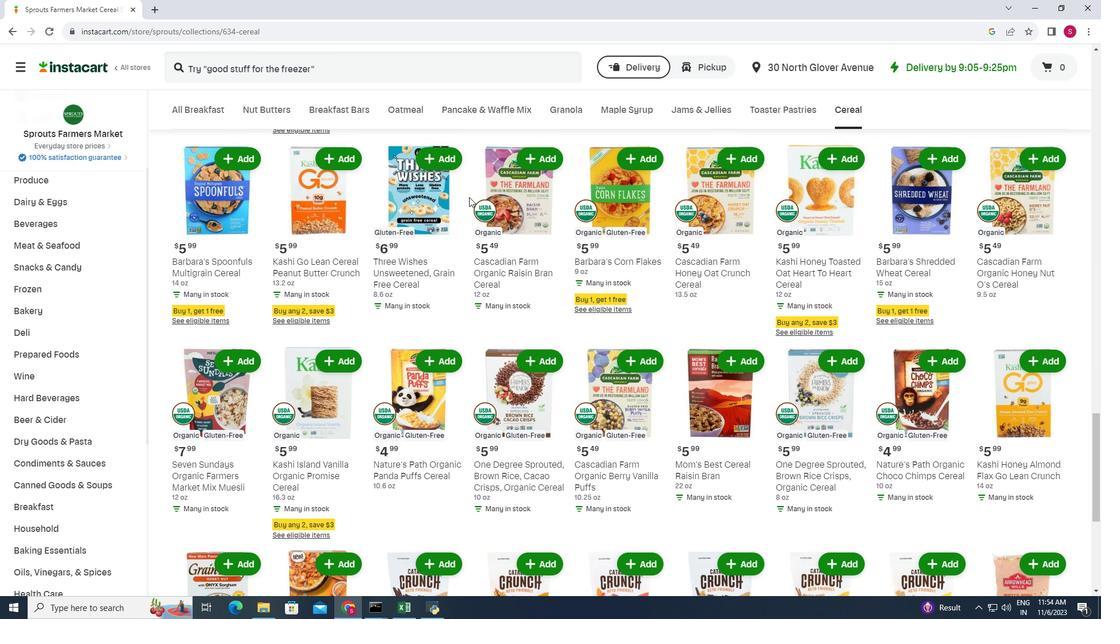 
Action: Mouse scrolled (469, 196) with delta (0, 0)
Screenshot: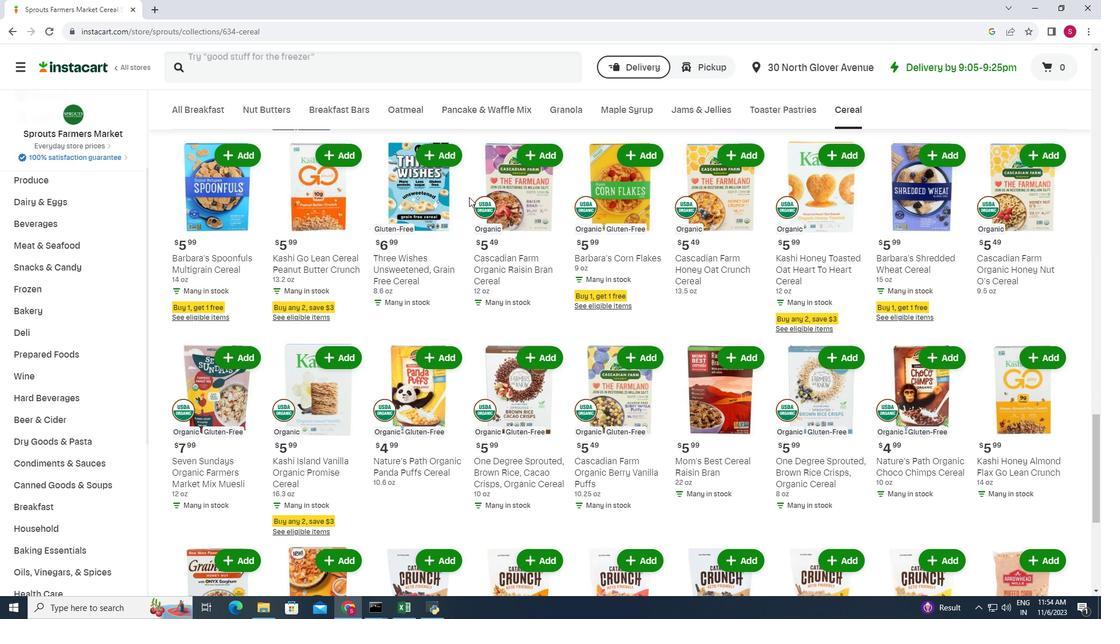 
Action: Mouse scrolled (469, 196) with delta (0, 0)
Screenshot: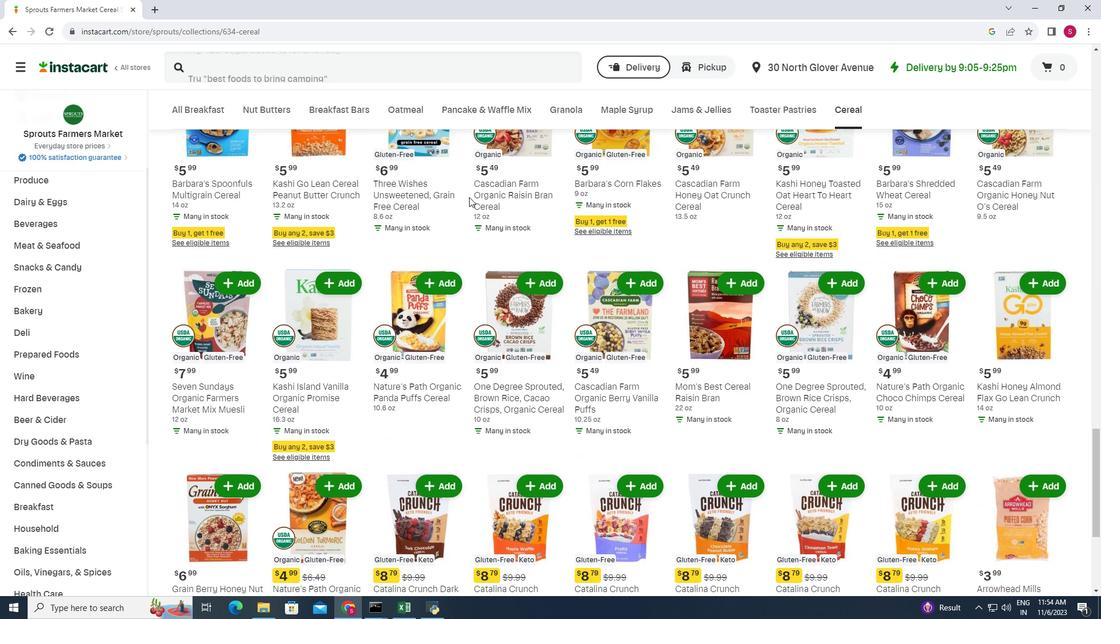 
Action: Mouse scrolled (469, 197) with delta (0, 0)
Screenshot: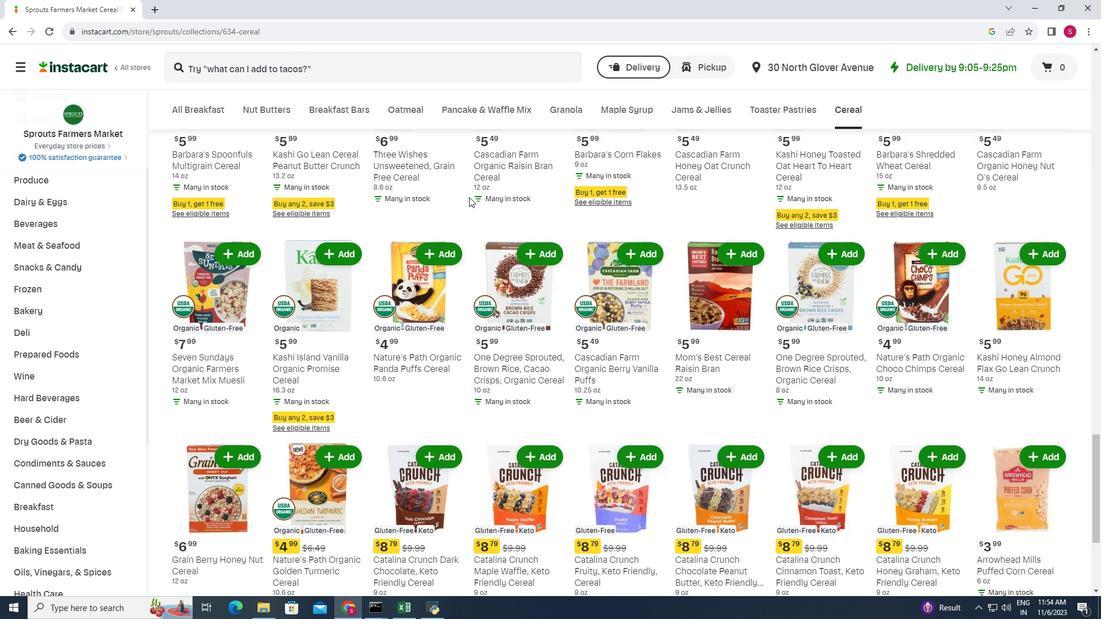 
Action: Mouse moved to (529, 298)
Screenshot: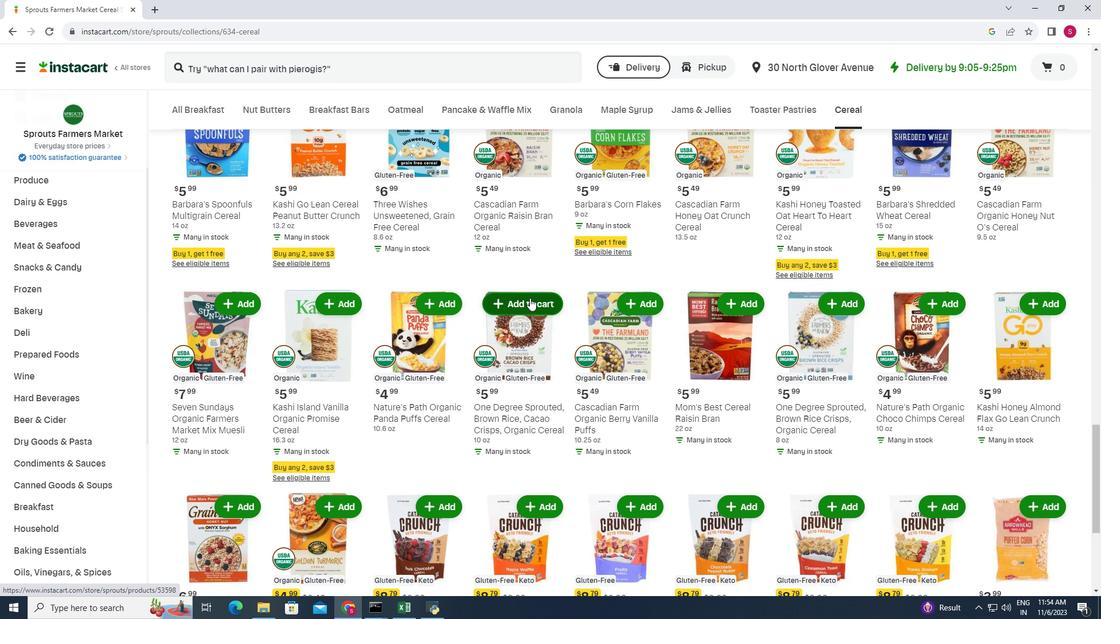 
Action: Mouse pressed left at (529, 298)
Screenshot: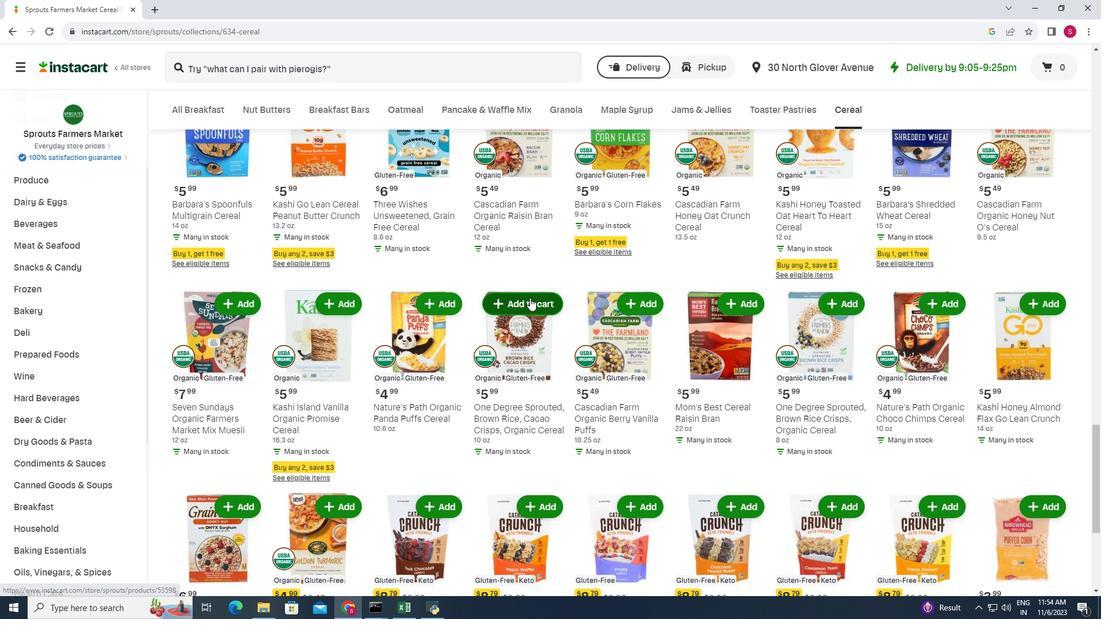 
Action: Mouse moved to (516, 274)
Screenshot: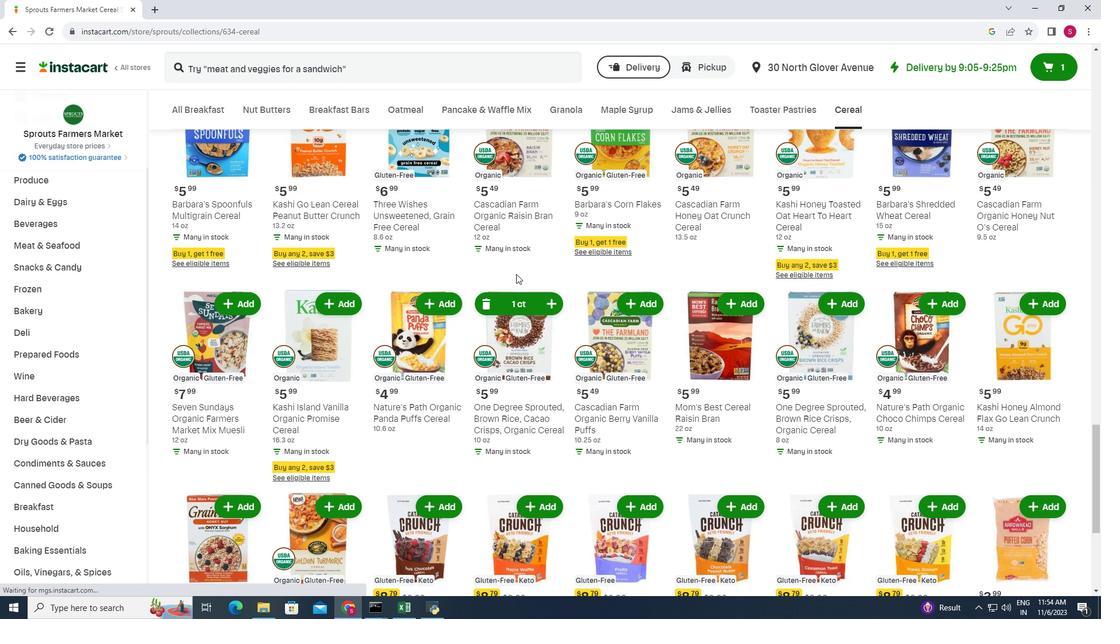 
